 Task: Create Card Card0000000224 in Board Board0000000056 in Workspace WS0000000019 in Trello. Create Card Card0000000225 in Board Board0000000057 in Workspace WS0000000019 in Trello. Create Card Card0000000226 in Board Board0000000057 in Workspace WS0000000019 in Trello. Create Card Card0000000227 in Board Board0000000057 in Workspace WS0000000019 in Trello. Create Card Card0000000228 in Board Board0000000057 in Workspace WS0000000019 in Trello
Action: Mouse moved to (606, 30)
Screenshot: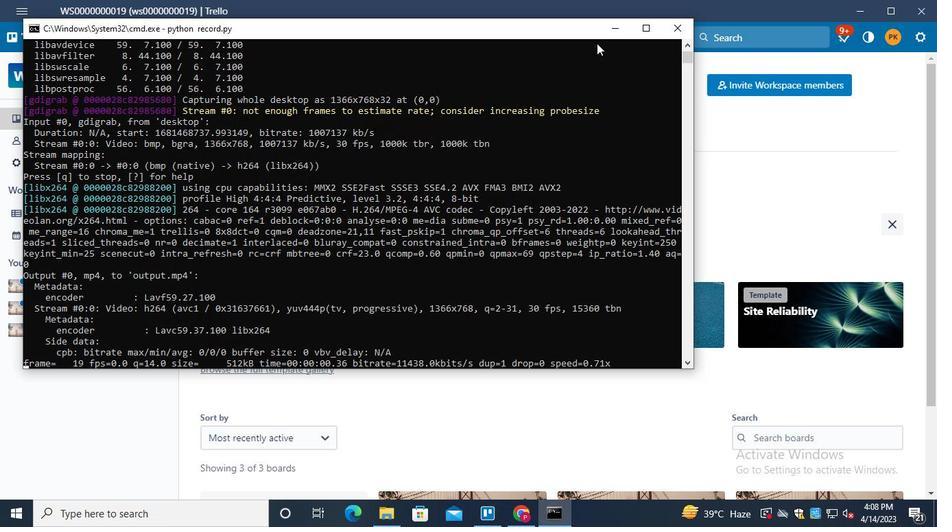 
Action: Mouse pressed left at (606, 30)
Screenshot: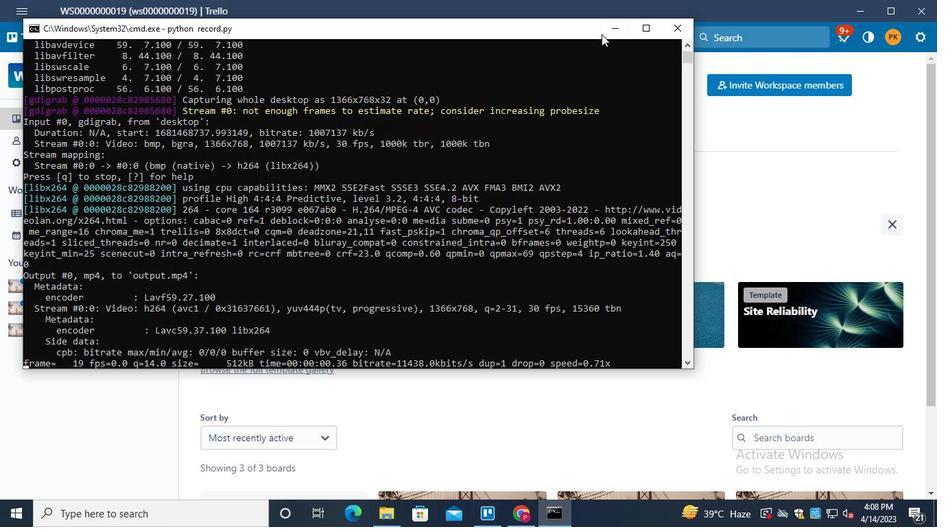 
Action: Mouse moved to (73, 315)
Screenshot: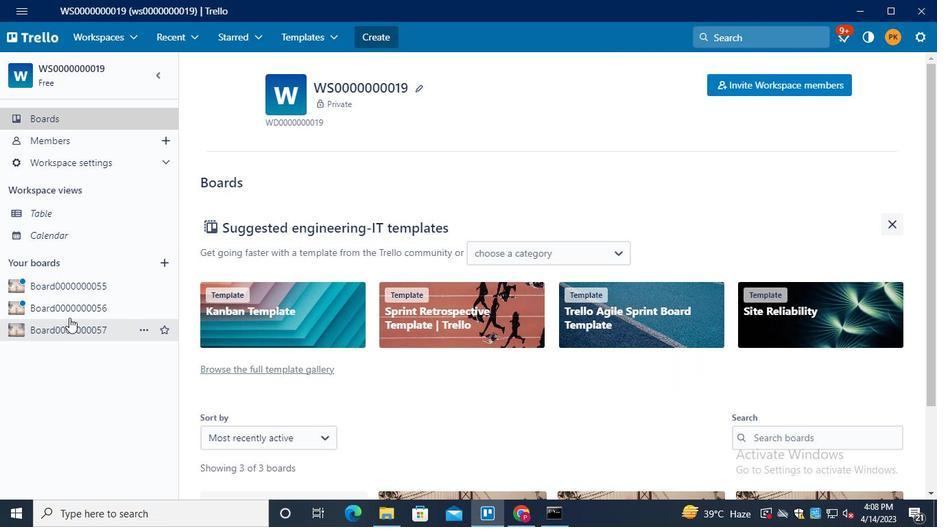 
Action: Mouse pressed left at (73, 315)
Screenshot: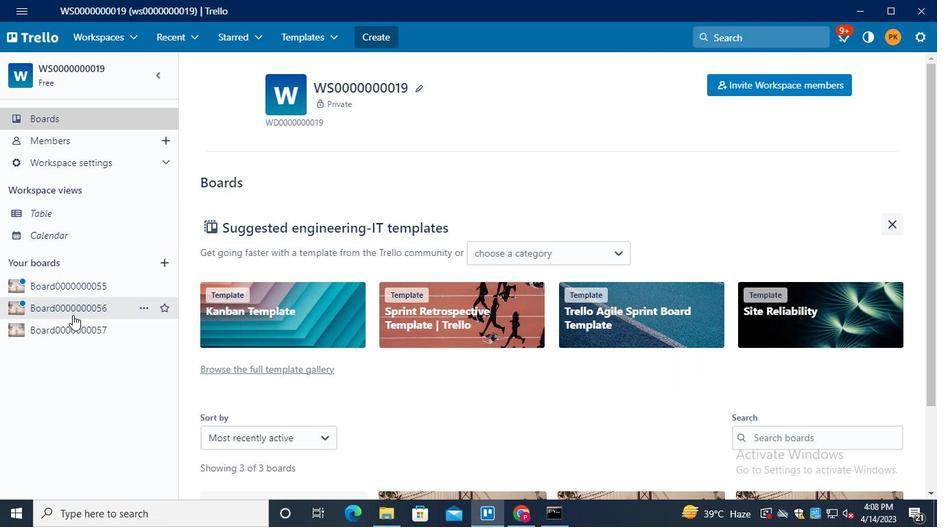 
Action: Mouse moved to (277, 201)
Screenshot: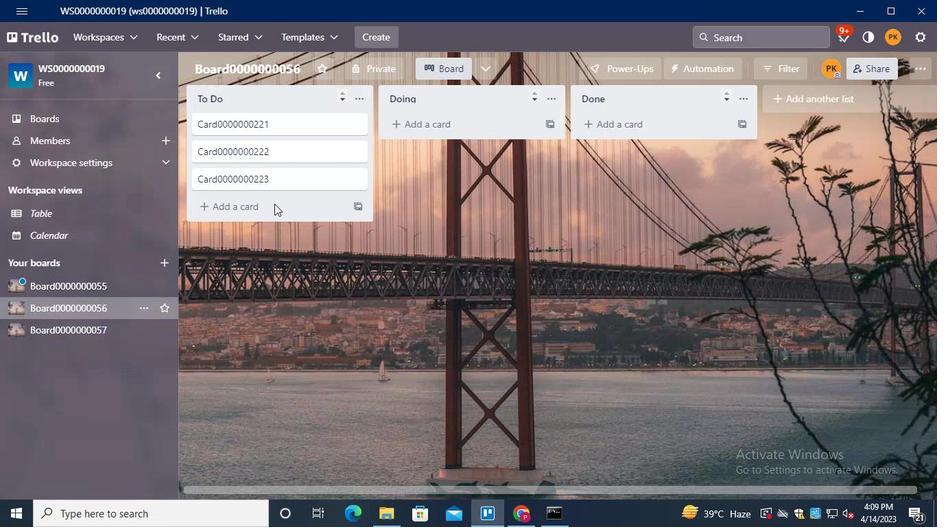 
Action: Mouse pressed left at (277, 201)
Screenshot: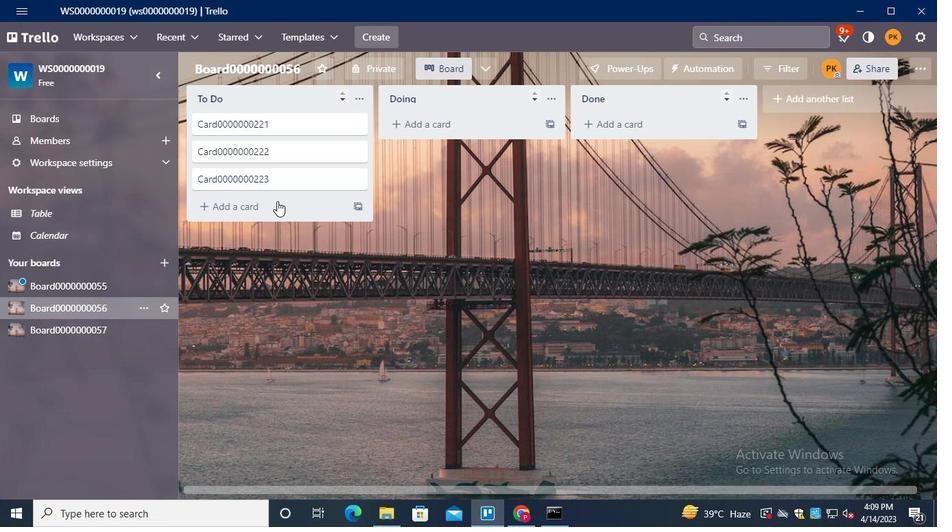 
Action: Keyboard Key.shift
Screenshot: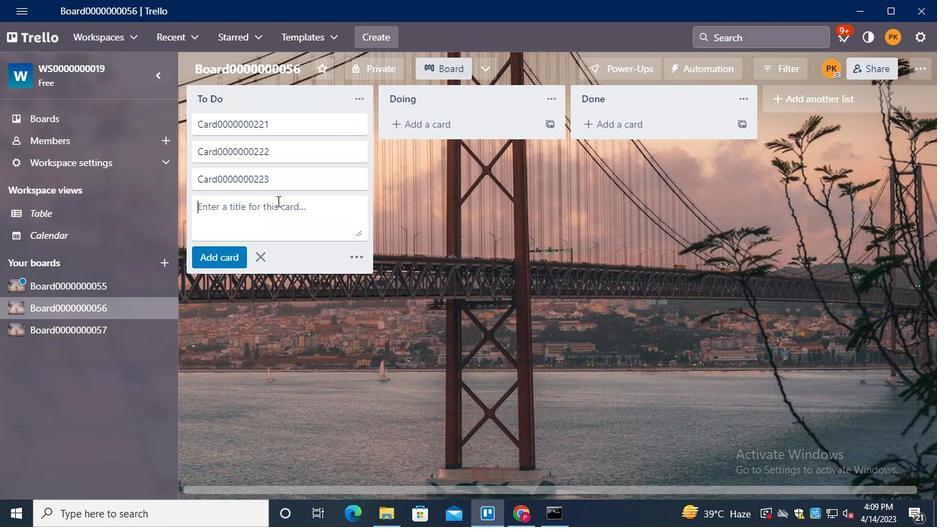 
Action: Keyboard C
Screenshot: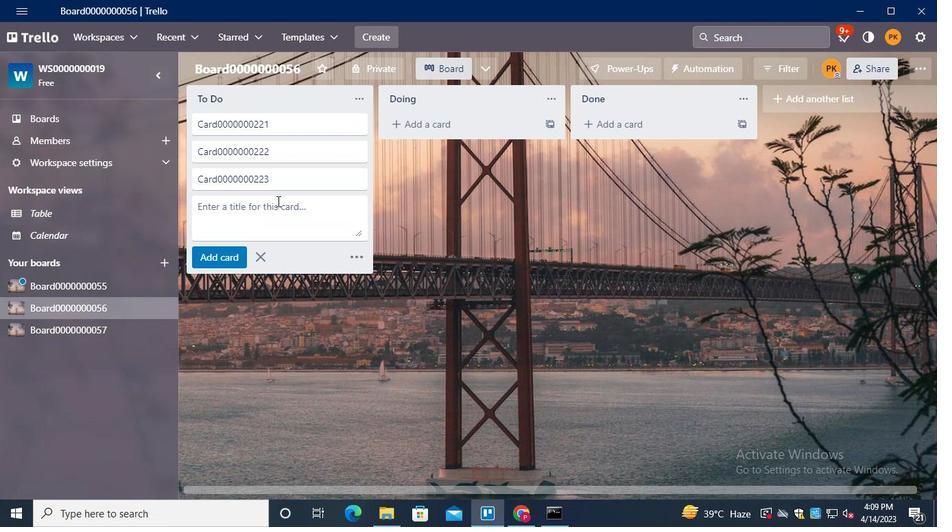 
Action: Keyboard a
Screenshot: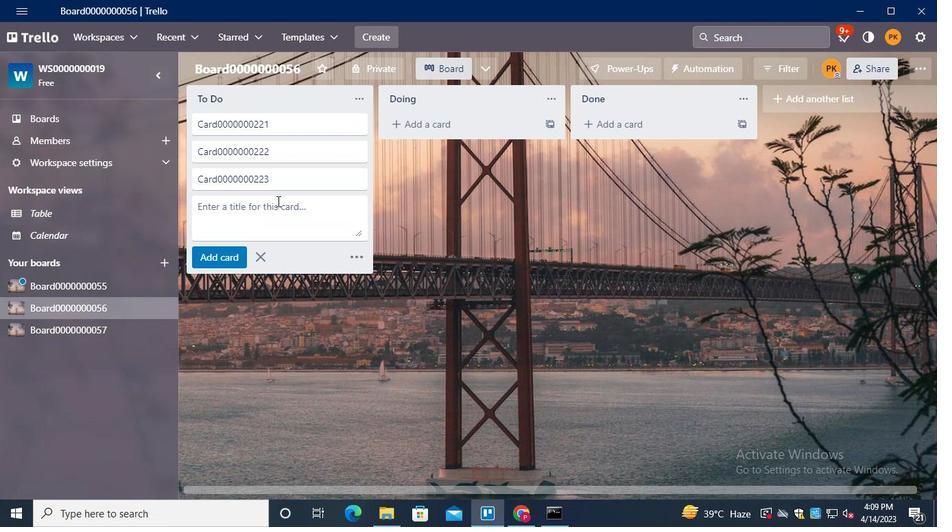 
Action: Keyboard r
Screenshot: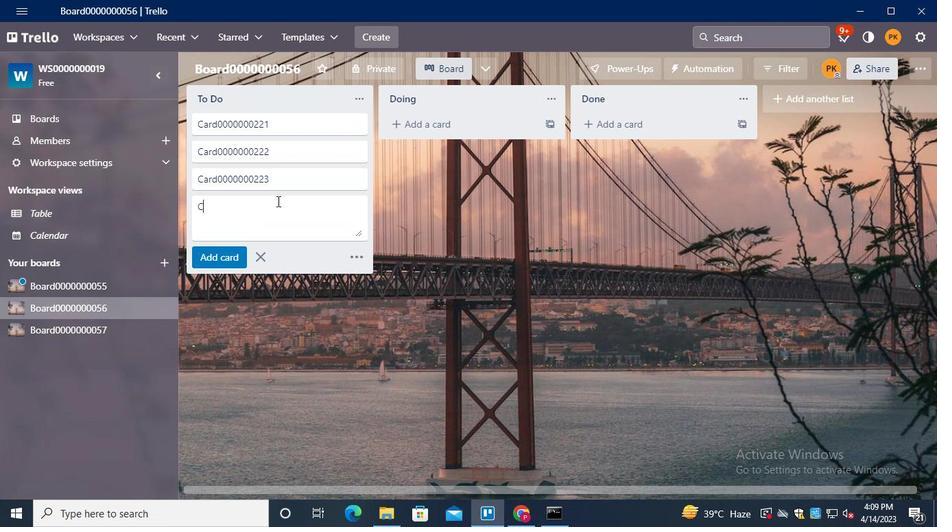 
Action: Keyboard d
Screenshot: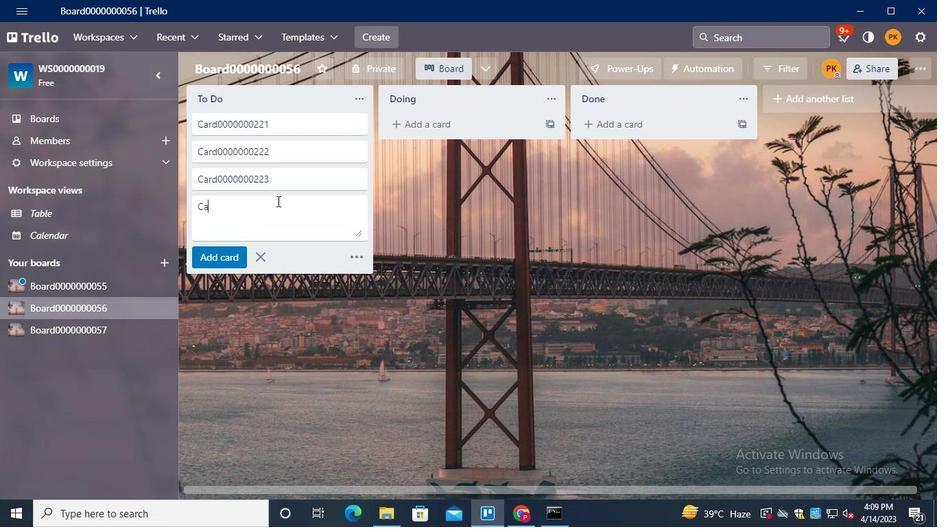 
Action: Keyboard <96>
Screenshot: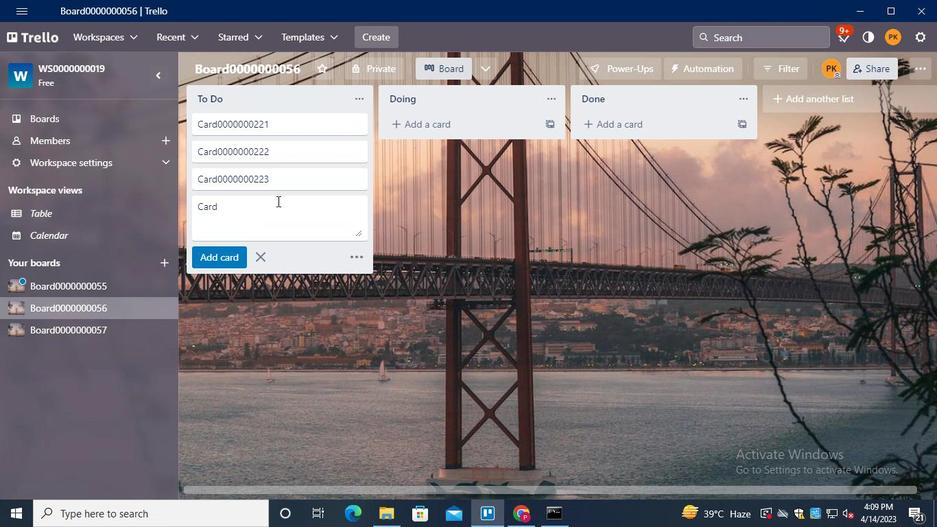 
Action: Keyboard <96>
Screenshot: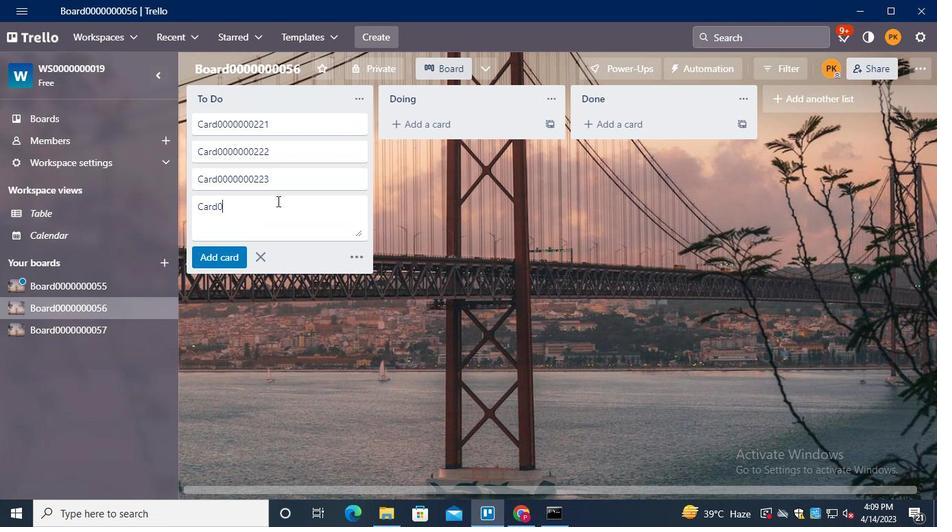 
Action: Keyboard <96>
Screenshot: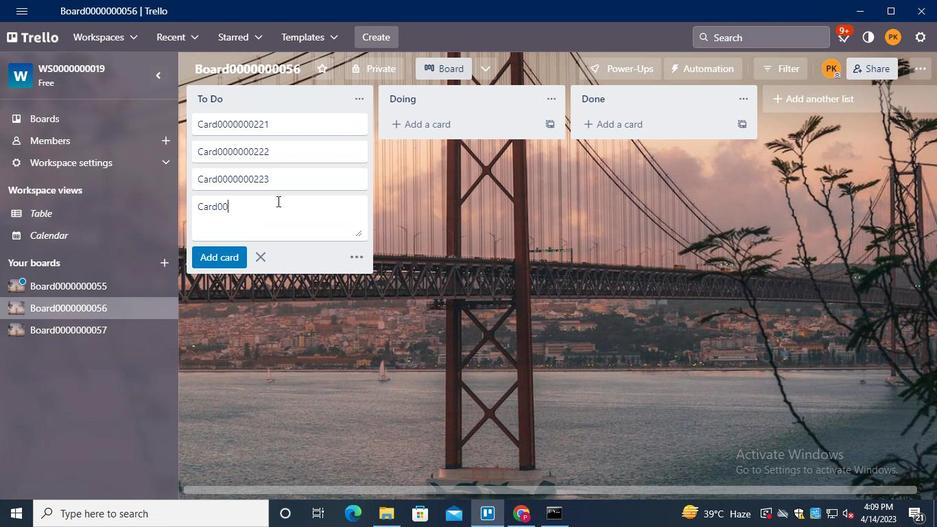 
Action: Keyboard <96>
Screenshot: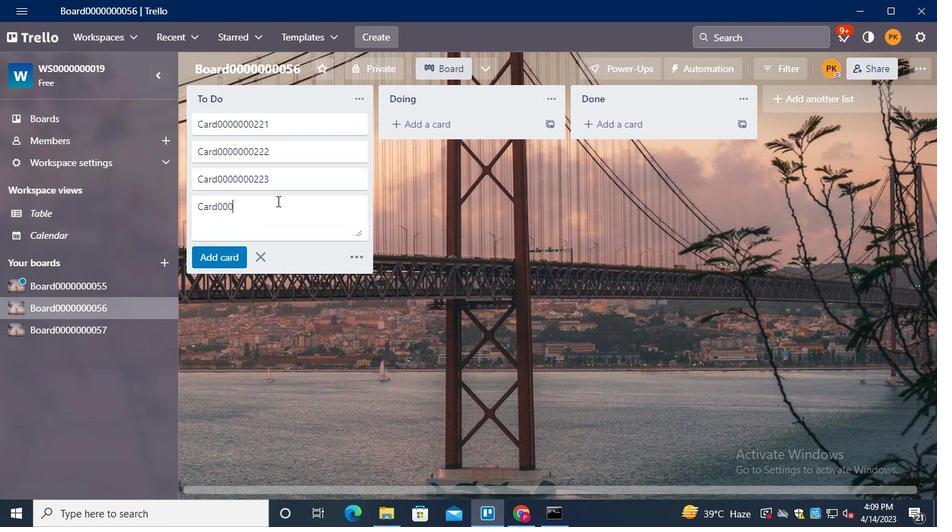 
Action: Keyboard <96>
Screenshot: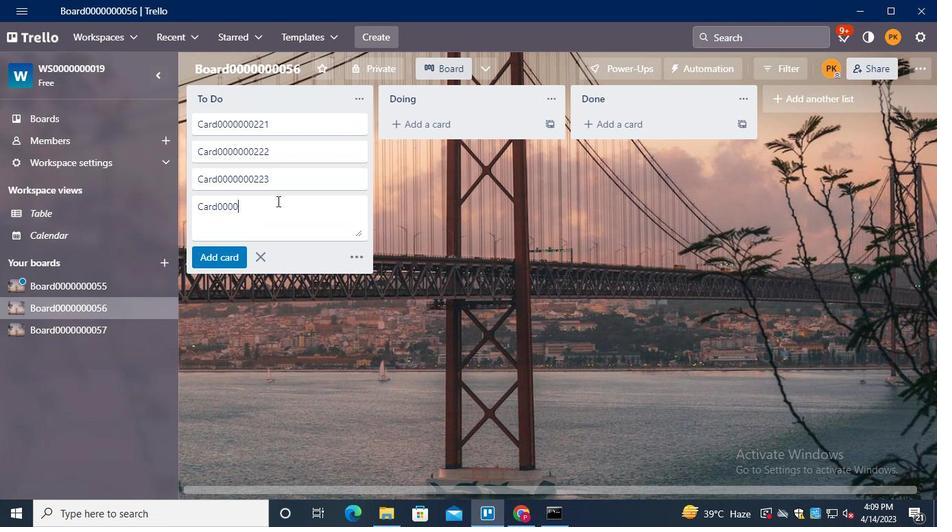 
Action: Keyboard <96>
Screenshot: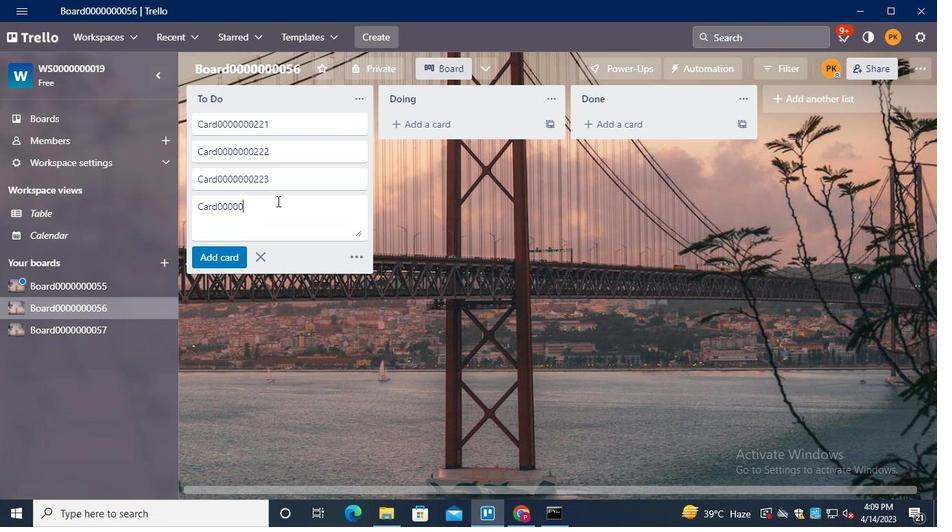 
Action: Keyboard <96>
Screenshot: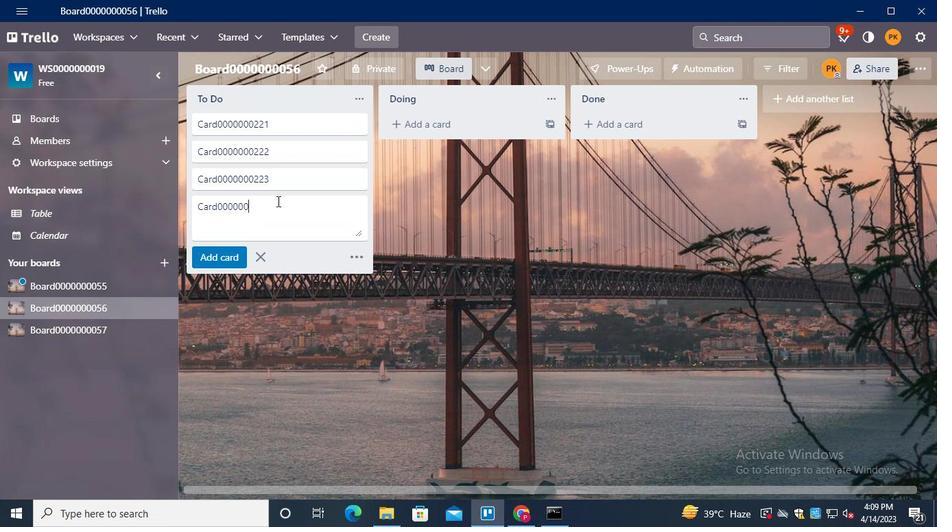 
Action: Keyboard <98>
Screenshot: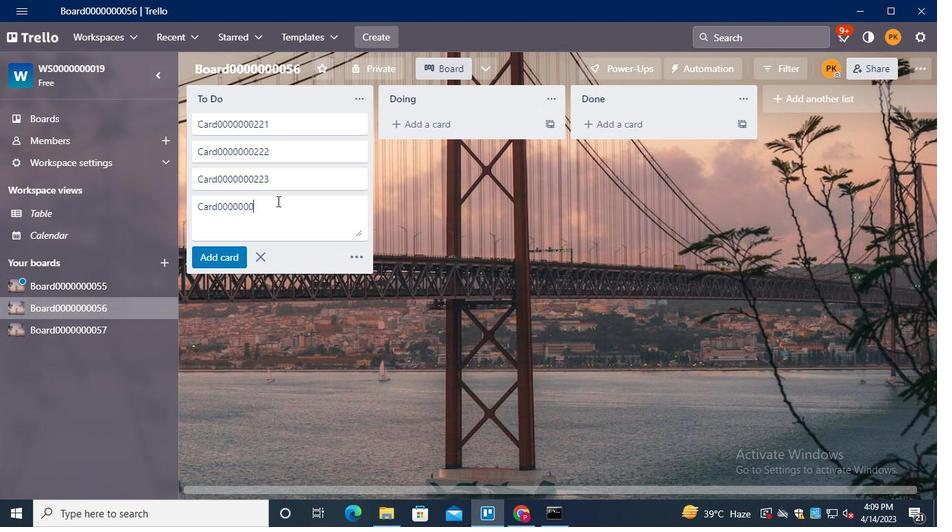 
Action: Keyboard <98>
Screenshot: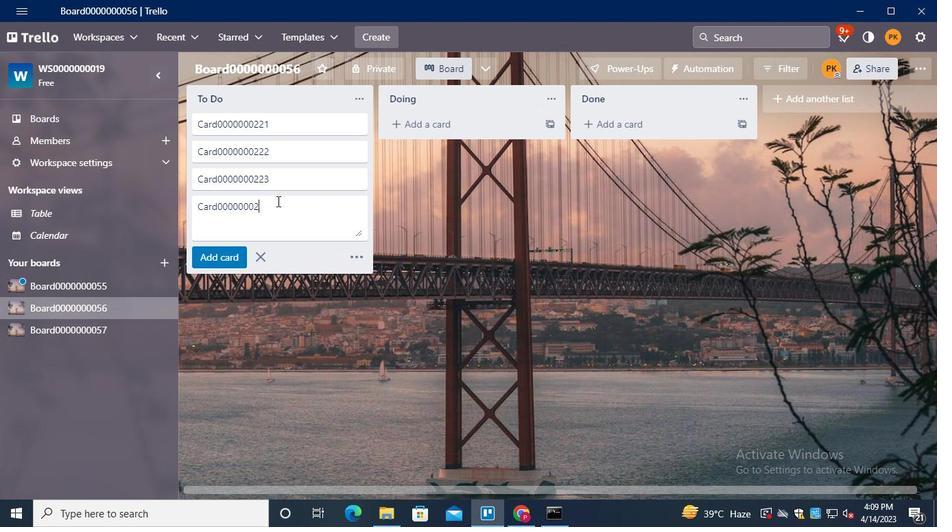 
Action: Keyboard <100>
Screenshot: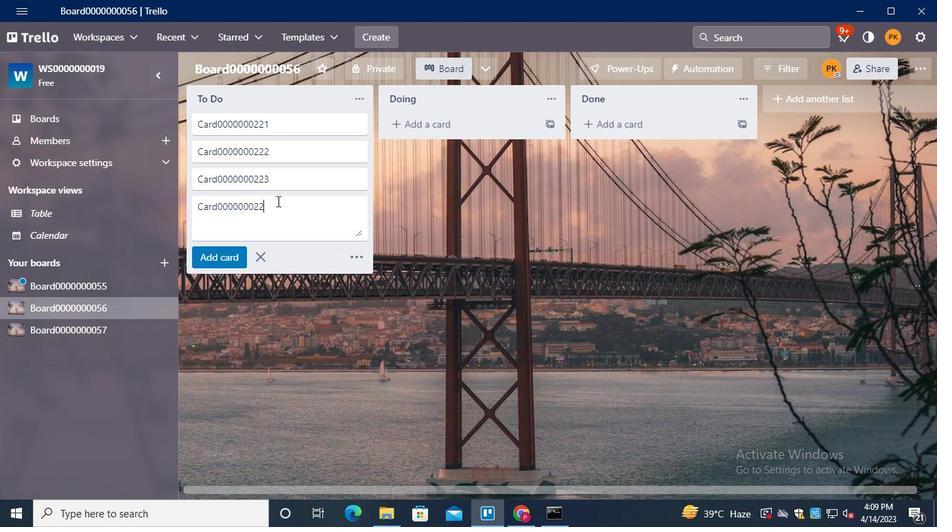 
Action: Mouse moved to (207, 249)
Screenshot: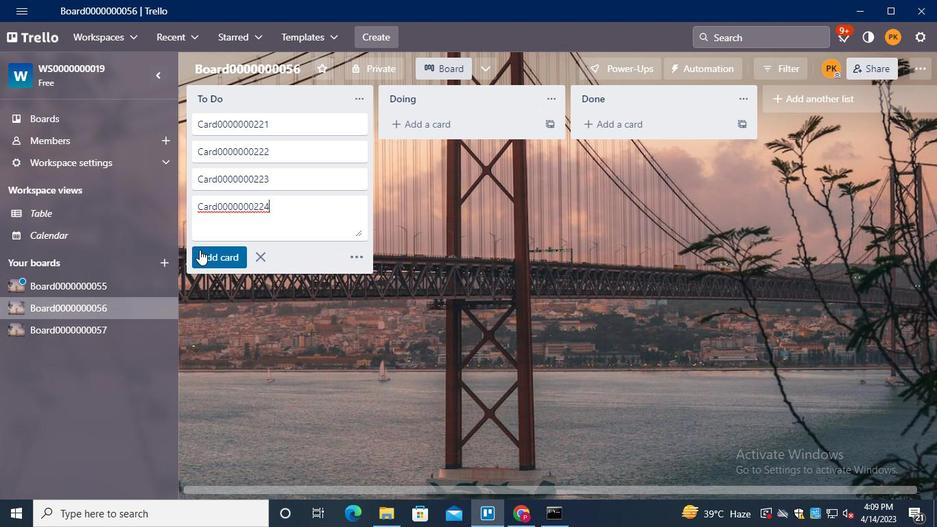 
Action: Keyboard Key.enter
Screenshot: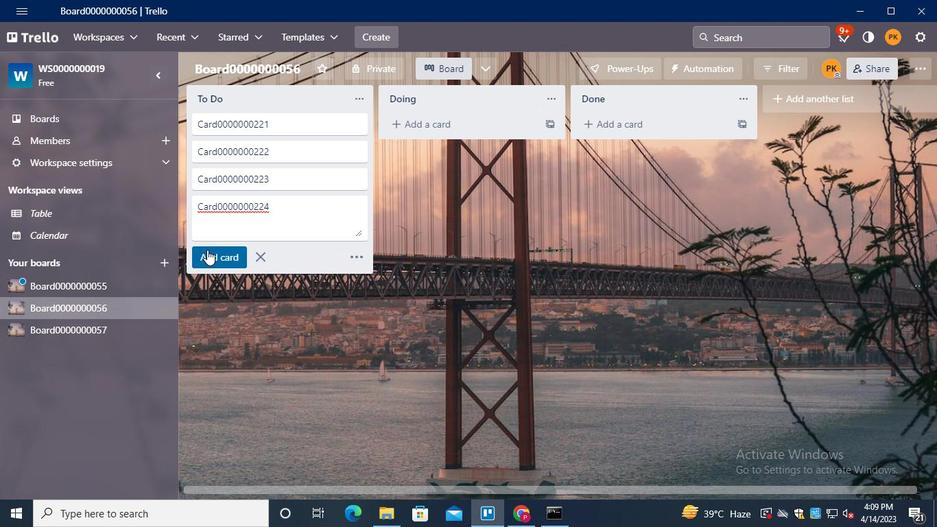
Action: Mouse moved to (262, 282)
Screenshot: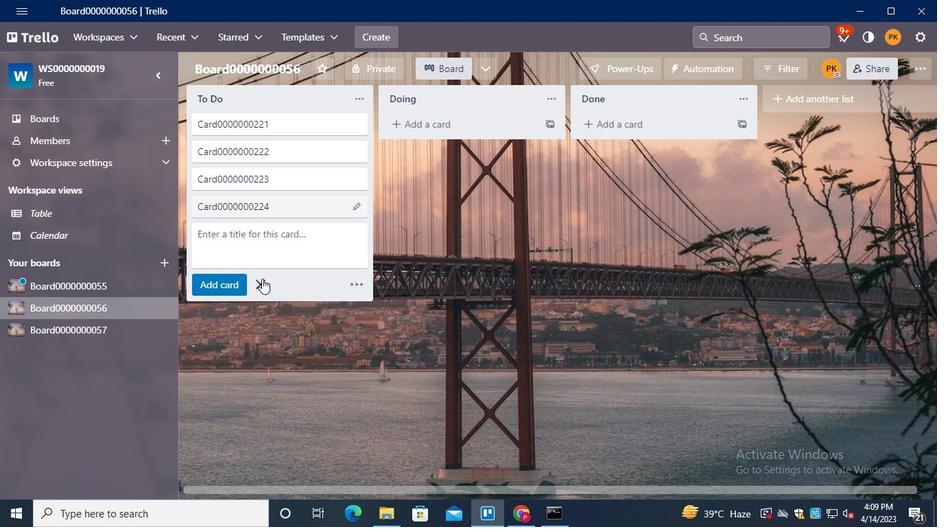 
Action: Mouse pressed left at (262, 282)
Screenshot: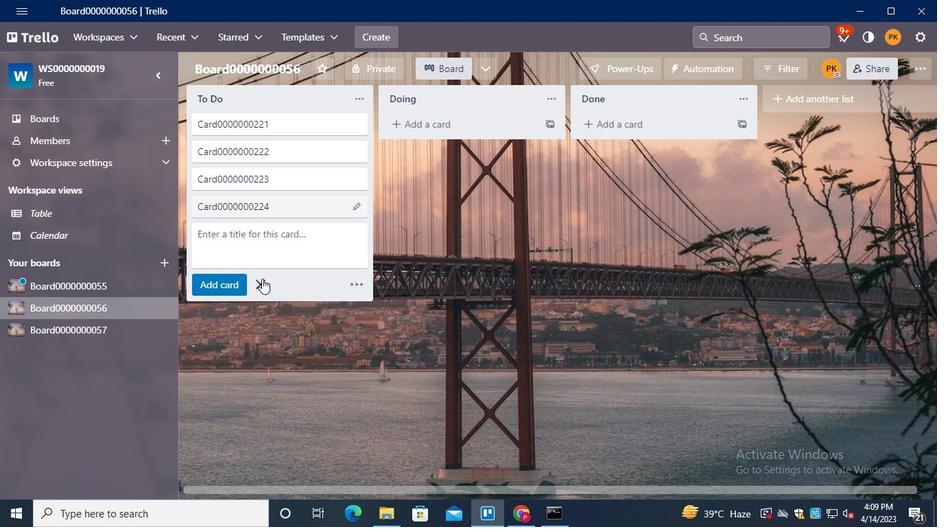 
Action: Mouse moved to (105, 331)
Screenshot: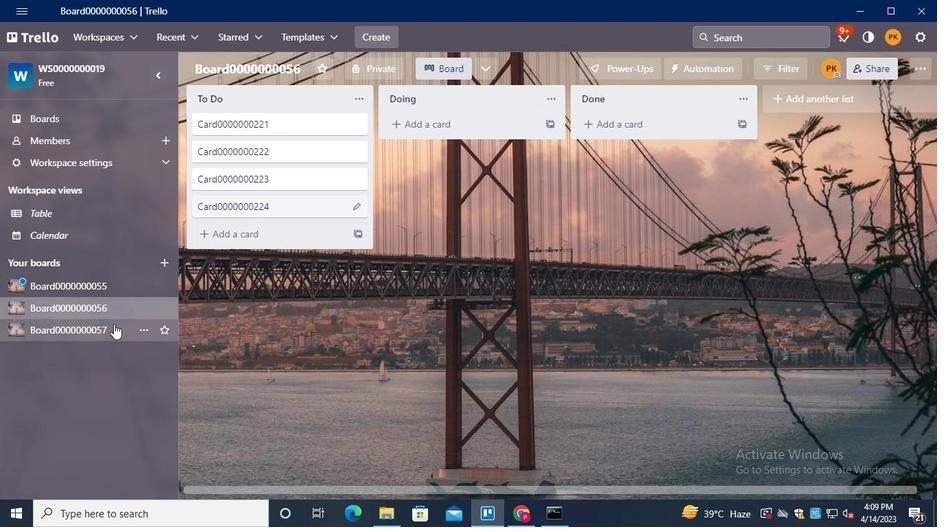 
Action: Mouse pressed left at (105, 331)
Screenshot: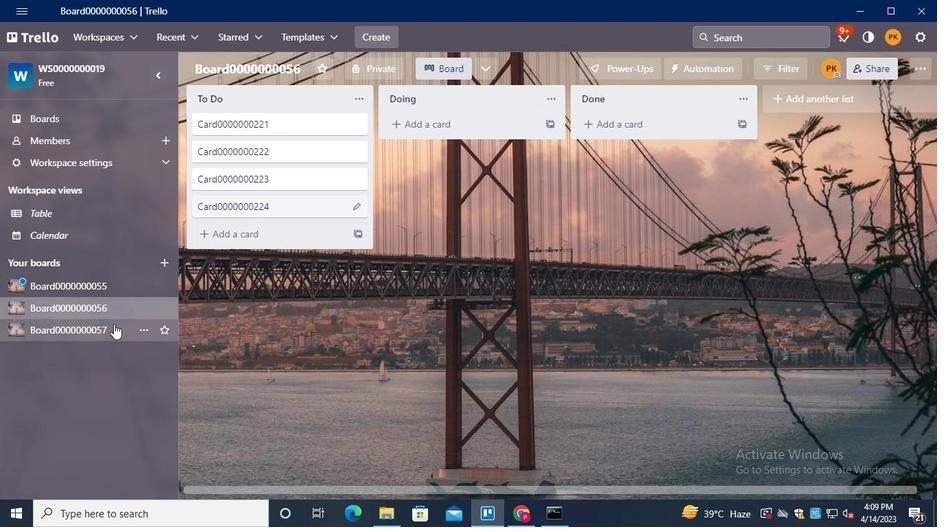 
Action: Mouse moved to (250, 164)
Screenshot: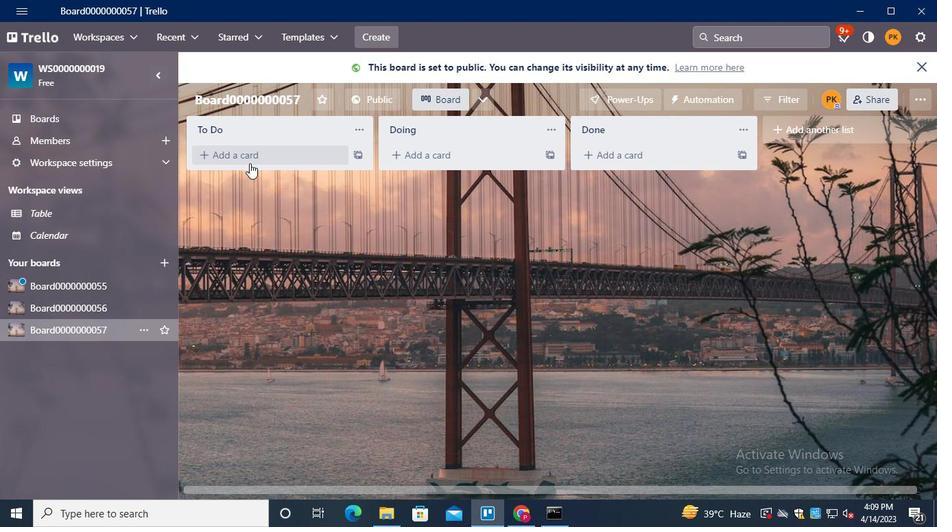 
Action: Mouse pressed left at (250, 164)
Screenshot: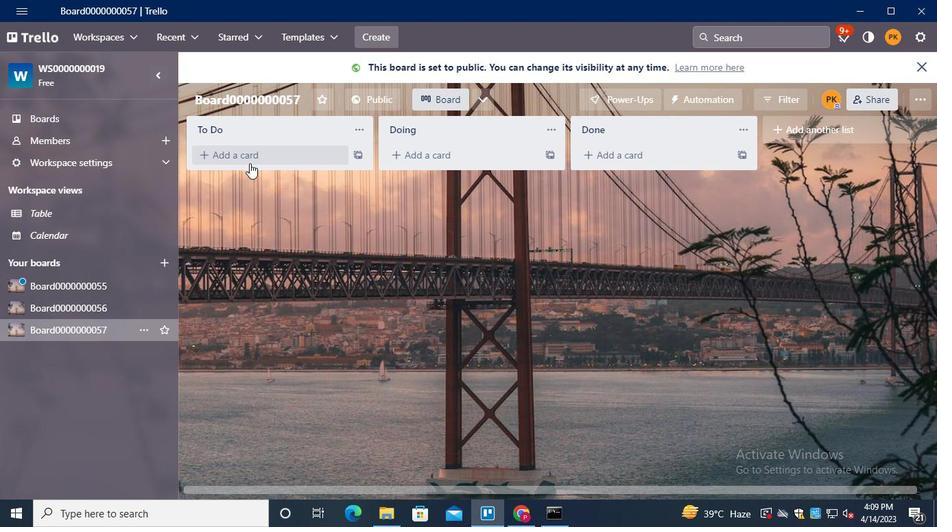 
Action: Mouse moved to (248, 166)
Screenshot: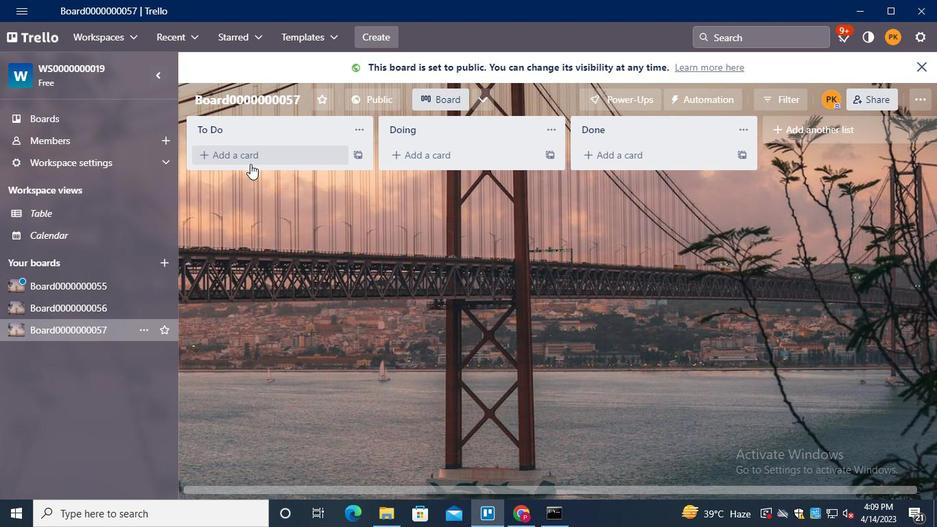 
Action: Keyboard Key.shift
Screenshot: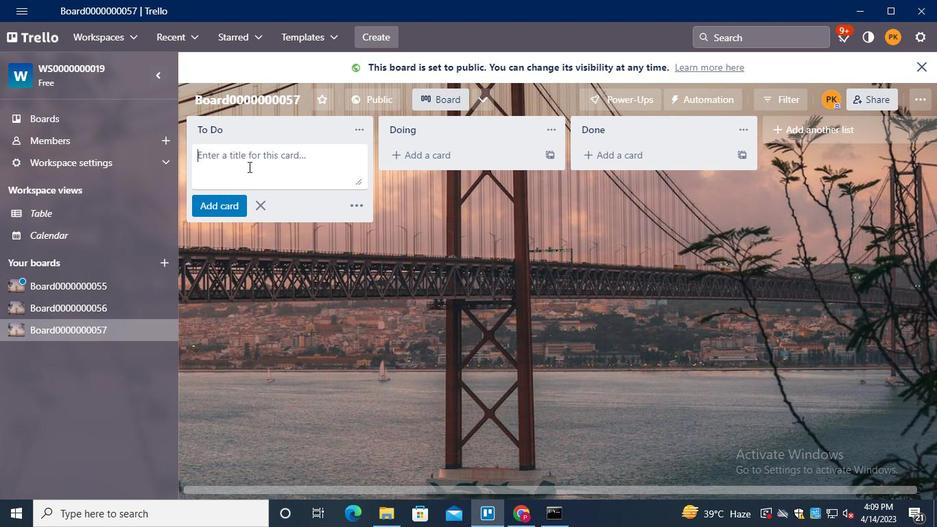 
Action: Keyboard C
Screenshot: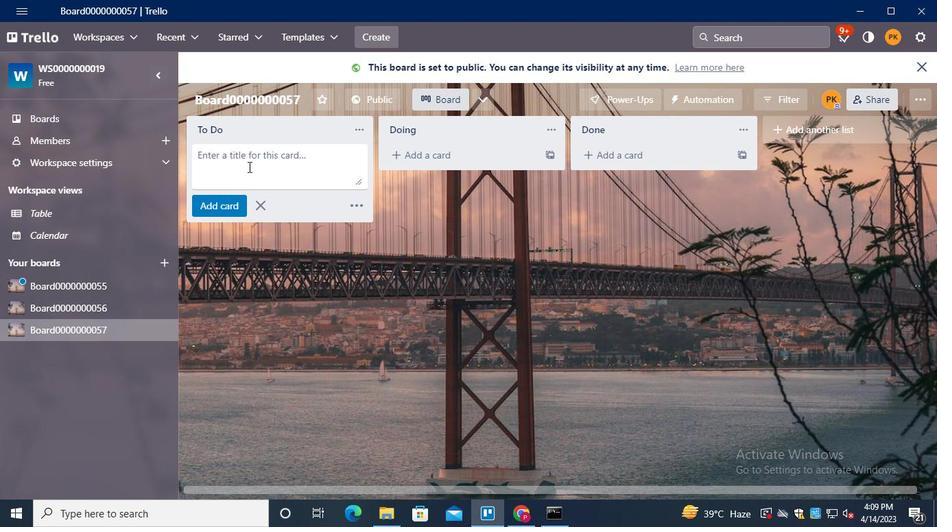 
Action: Keyboard a
Screenshot: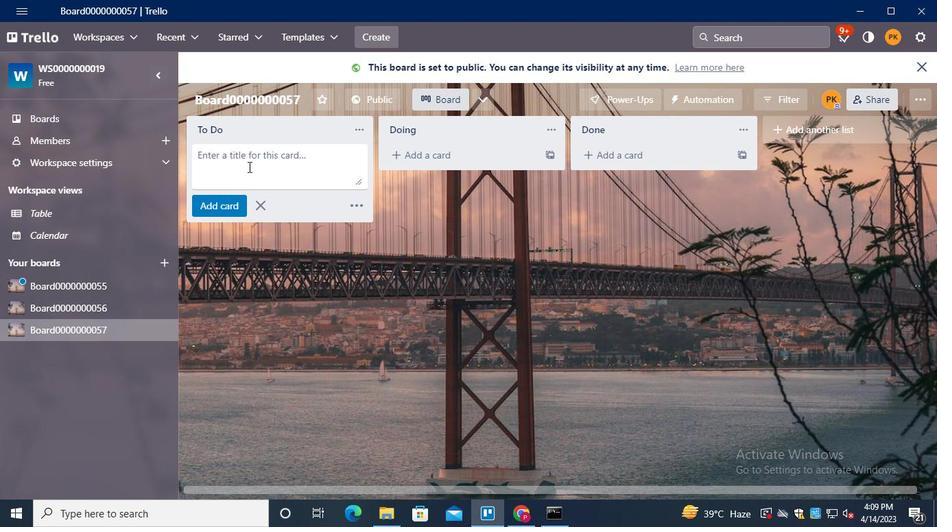 
Action: Keyboard r
Screenshot: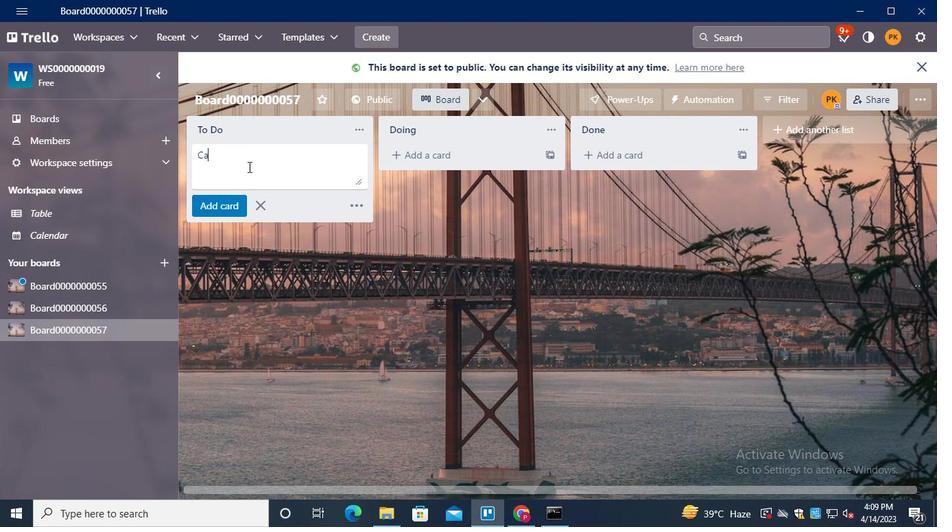 
Action: Keyboard d
Screenshot: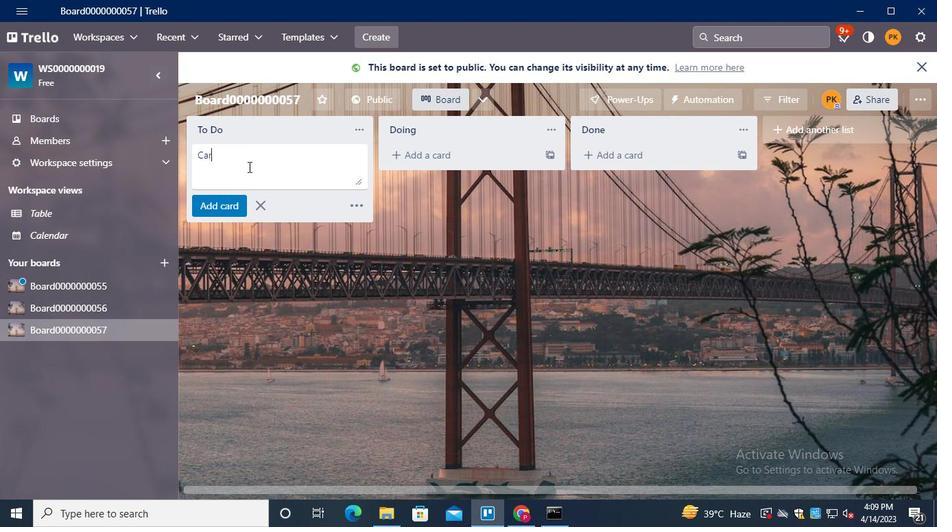 
Action: Keyboard <96>
Screenshot: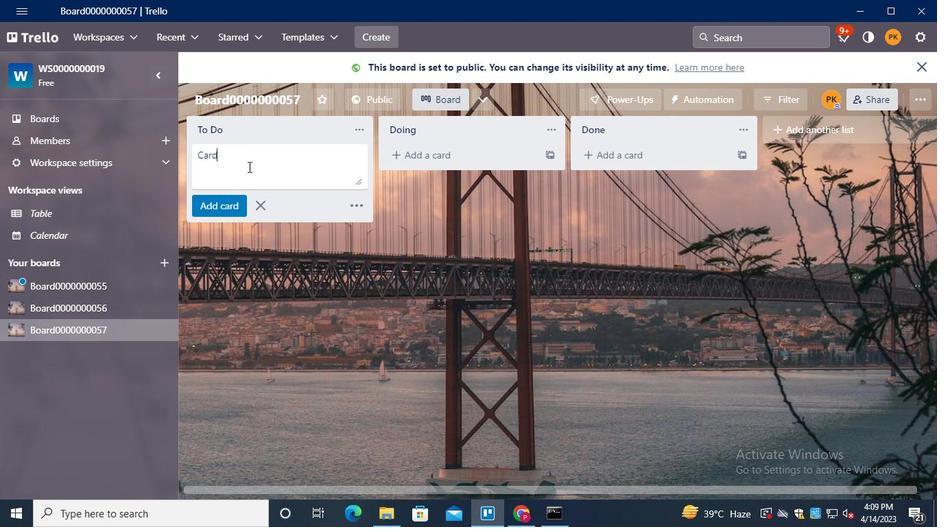 
Action: Keyboard <96>
Screenshot: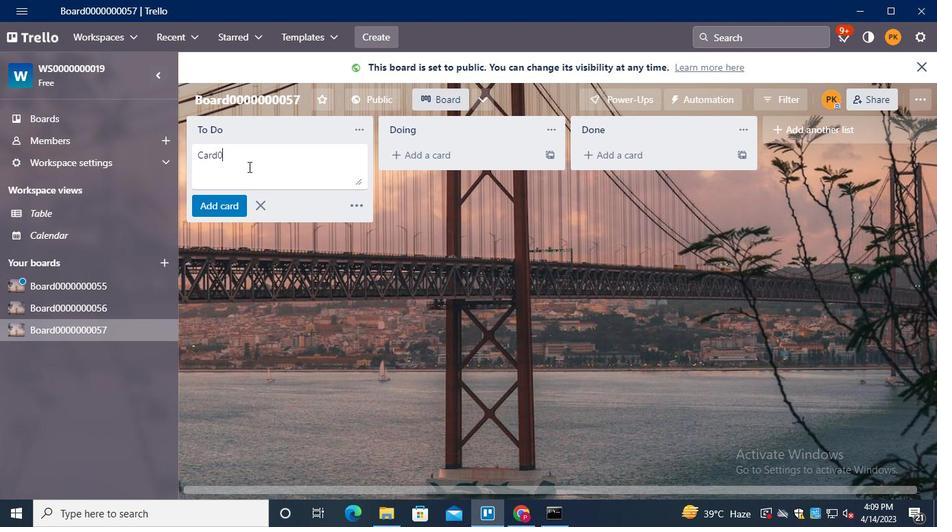 
Action: Keyboard <96>
Screenshot: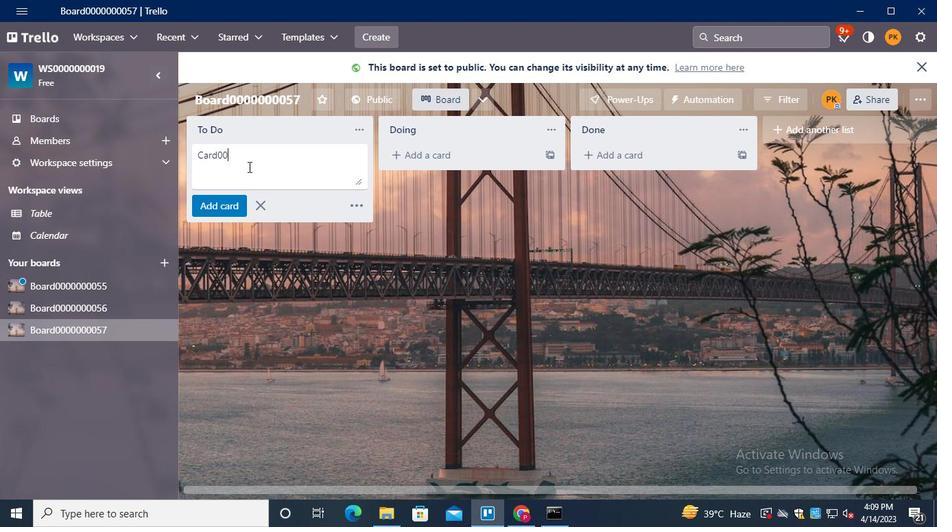
Action: Keyboard <96>
Screenshot: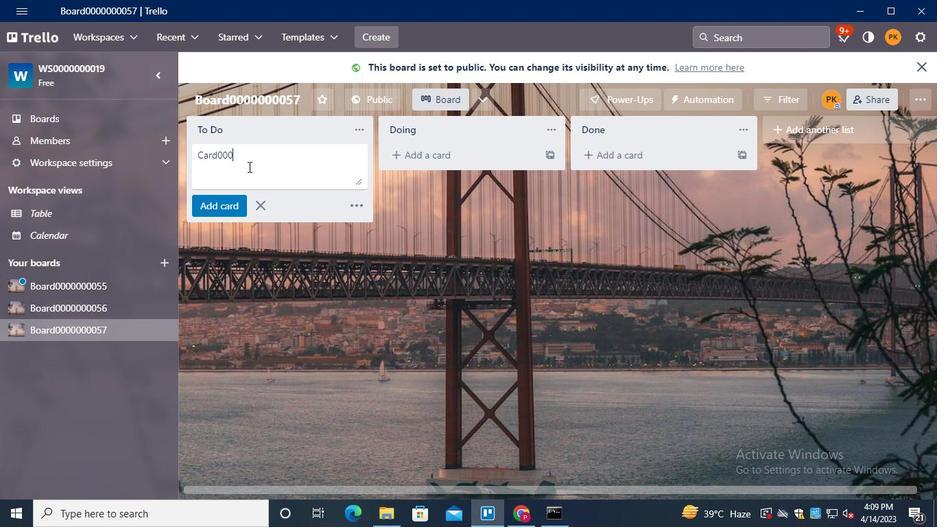 
Action: Keyboard <96>
Screenshot: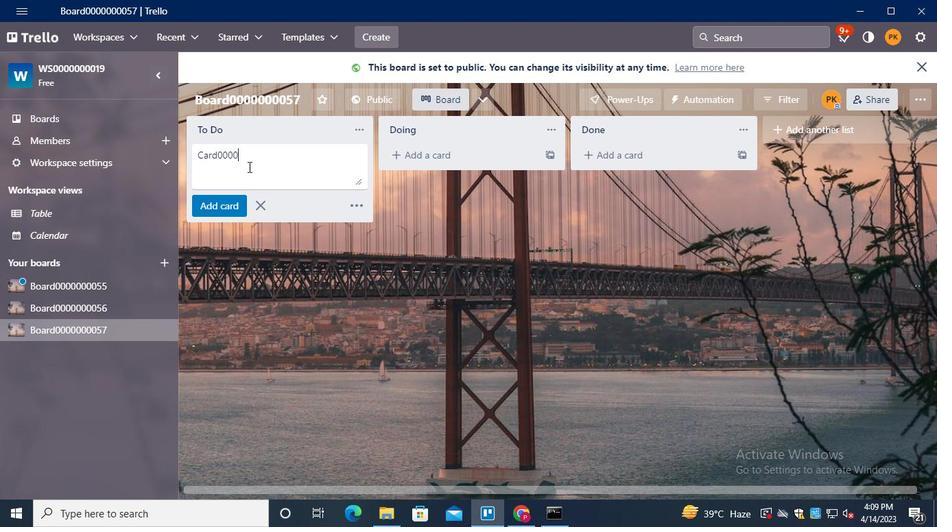 
Action: Keyboard <96>
Screenshot: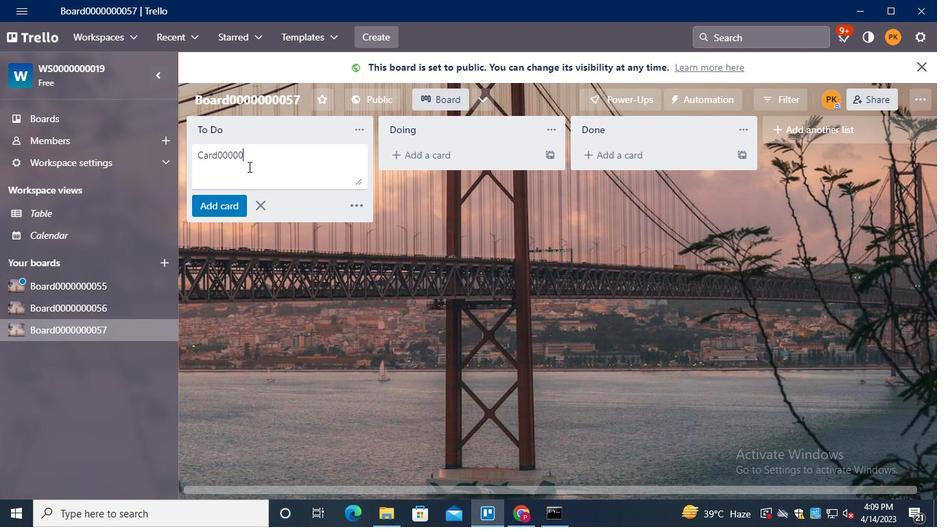 
Action: Keyboard <96>
Screenshot: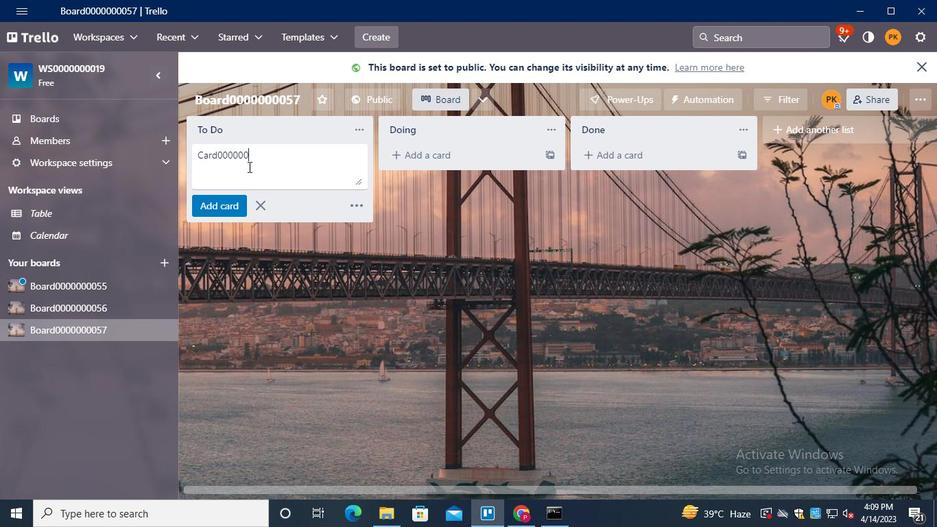 
Action: Keyboard <98>
Screenshot: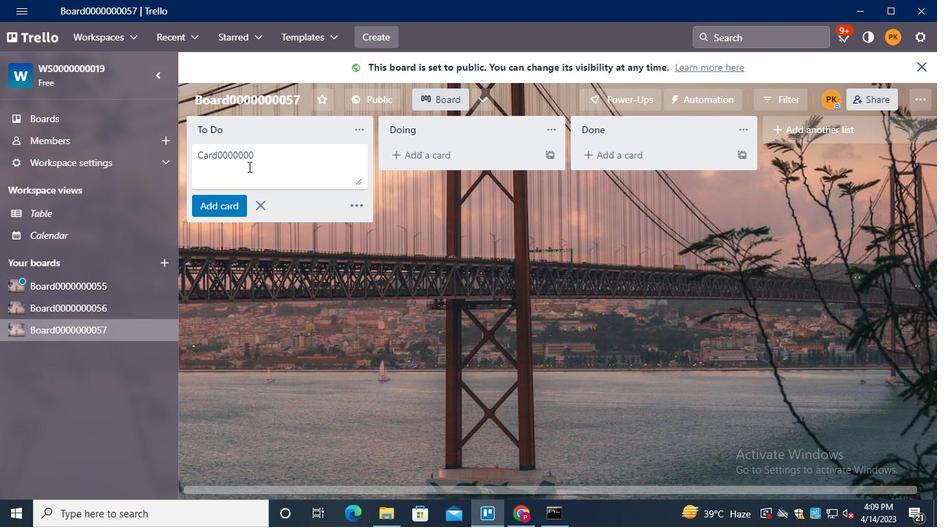 
Action: Keyboard <98>
Screenshot: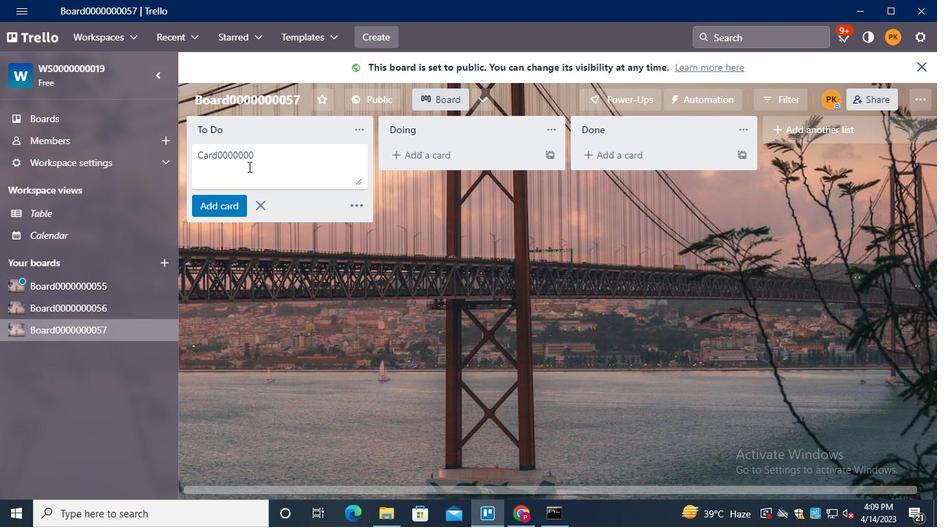 
Action: Keyboard <101>
Screenshot: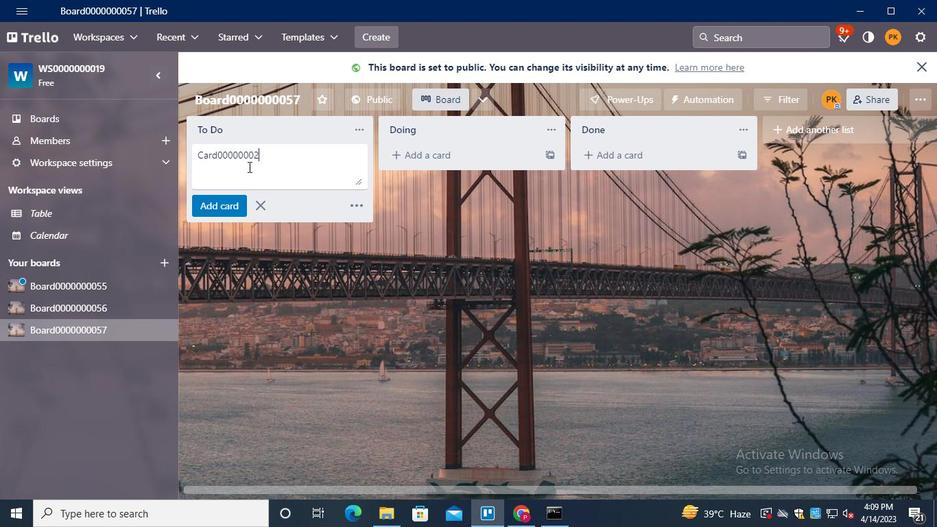 
Action: Keyboard Key.enter
Screenshot: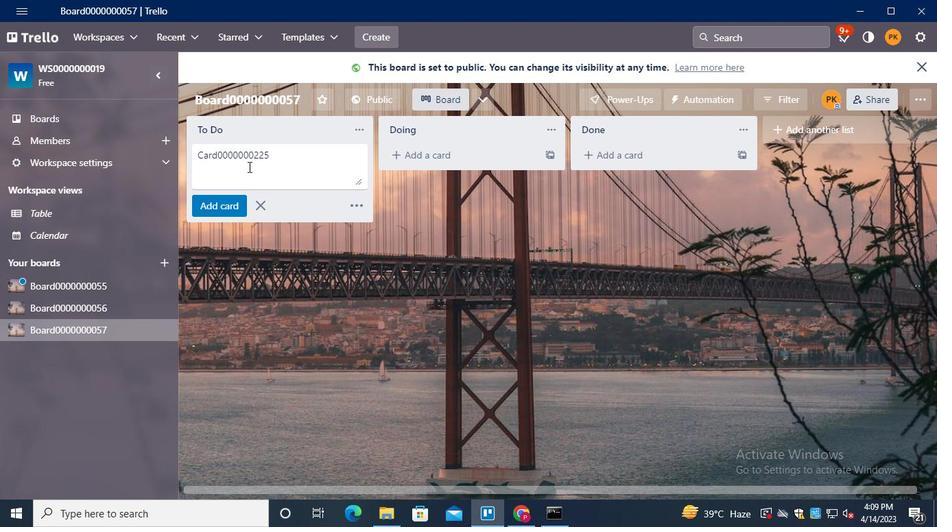 
Action: Keyboard Key.shift
Screenshot: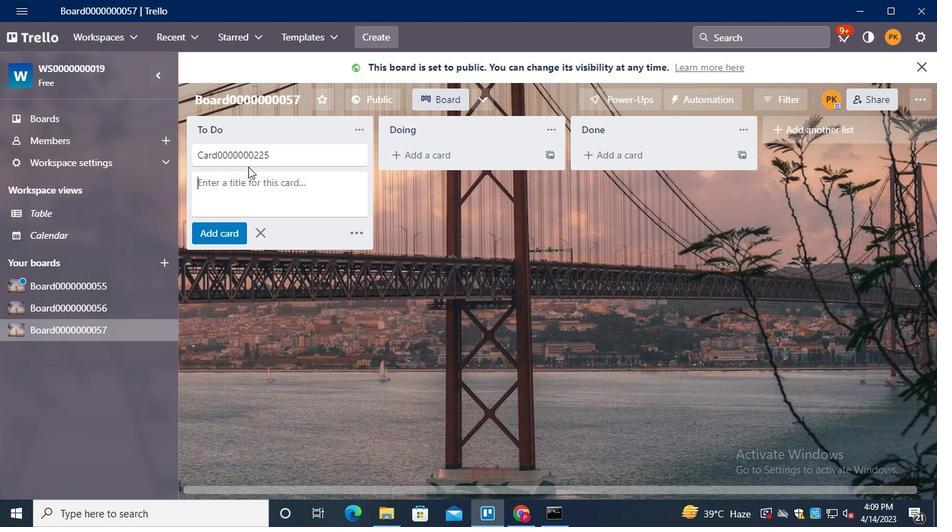 
Action: Keyboard C
Screenshot: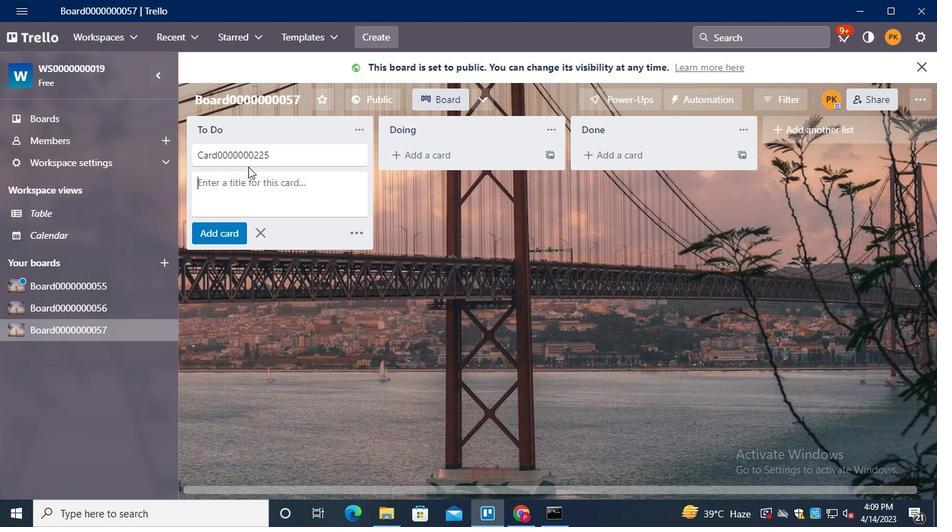 
Action: Keyboard a
Screenshot: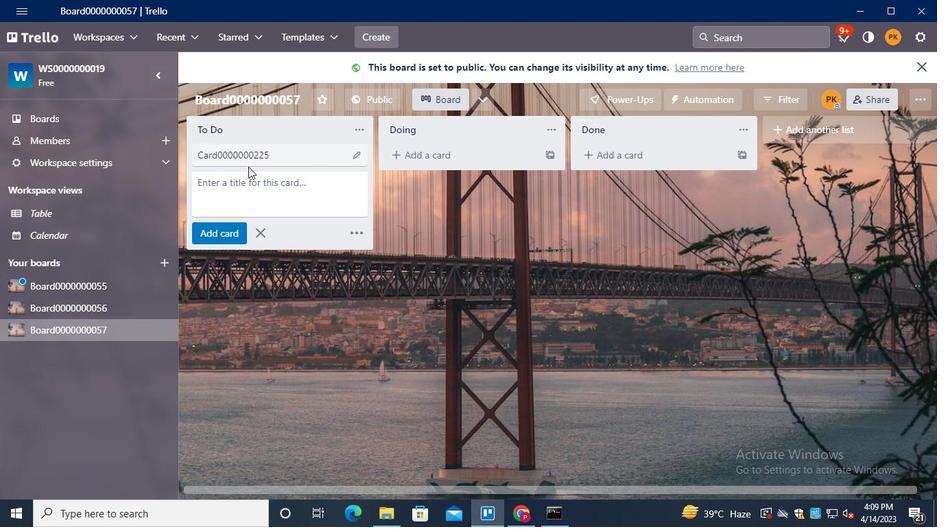 
Action: Keyboard r
Screenshot: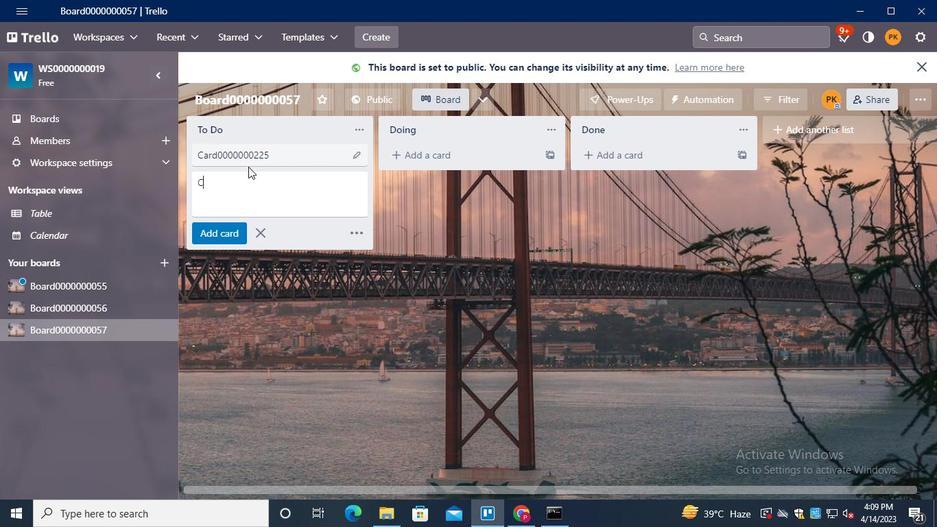 
Action: Keyboard d
Screenshot: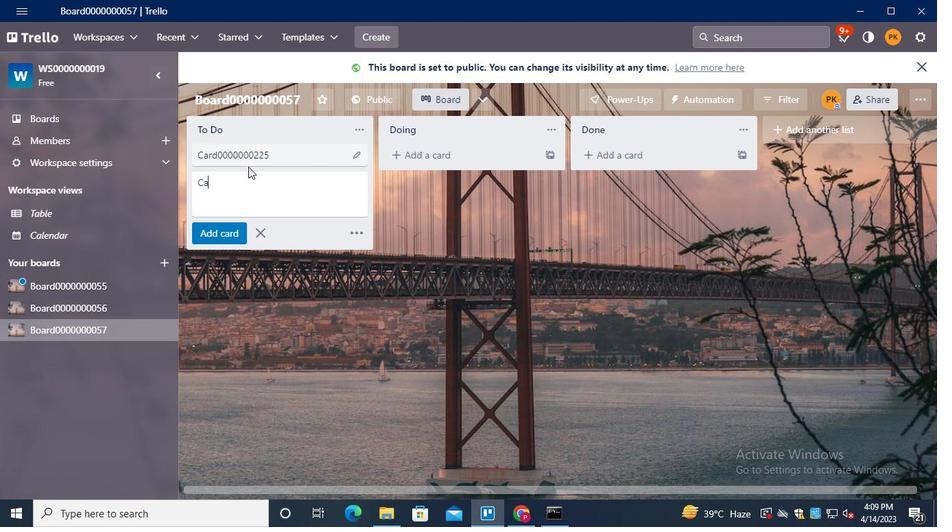 
Action: Keyboard <96>
Screenshot: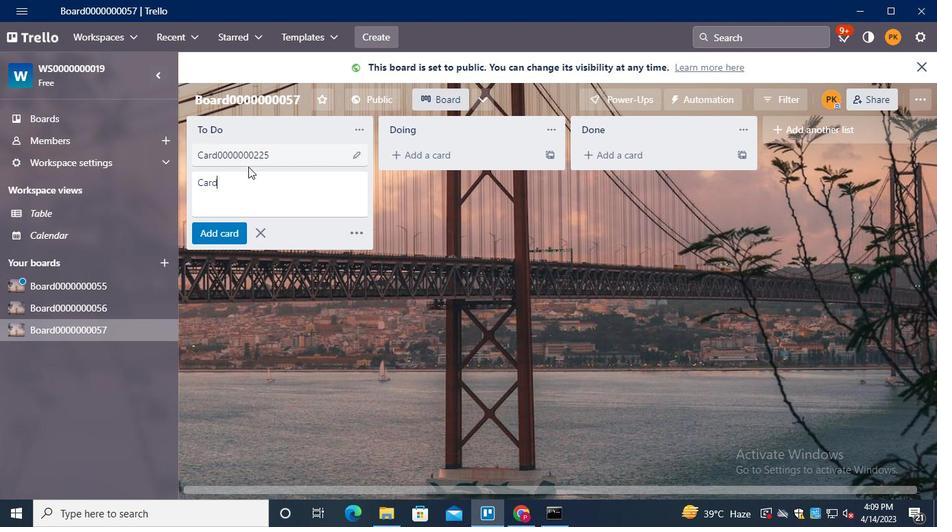 
Action: Keyboard <96>
Screenshot: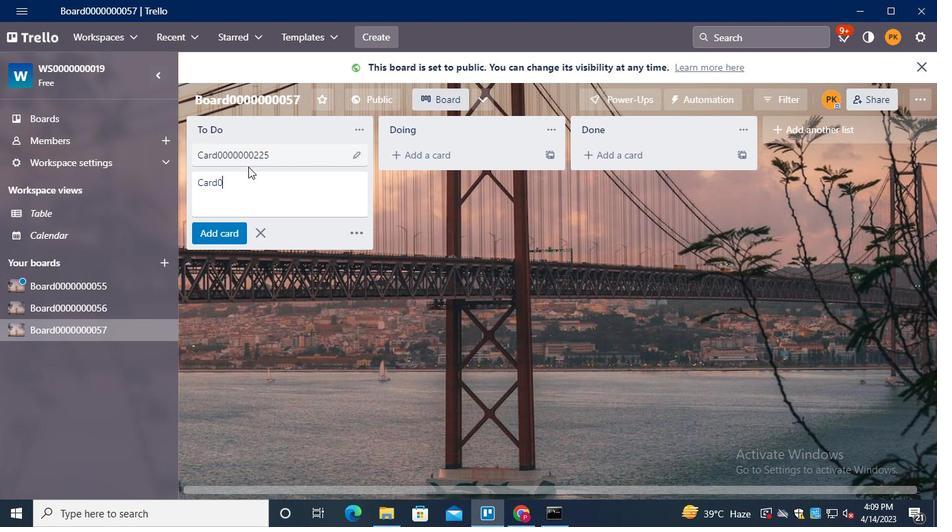 
Action: Keyboard <96>
Screenshot: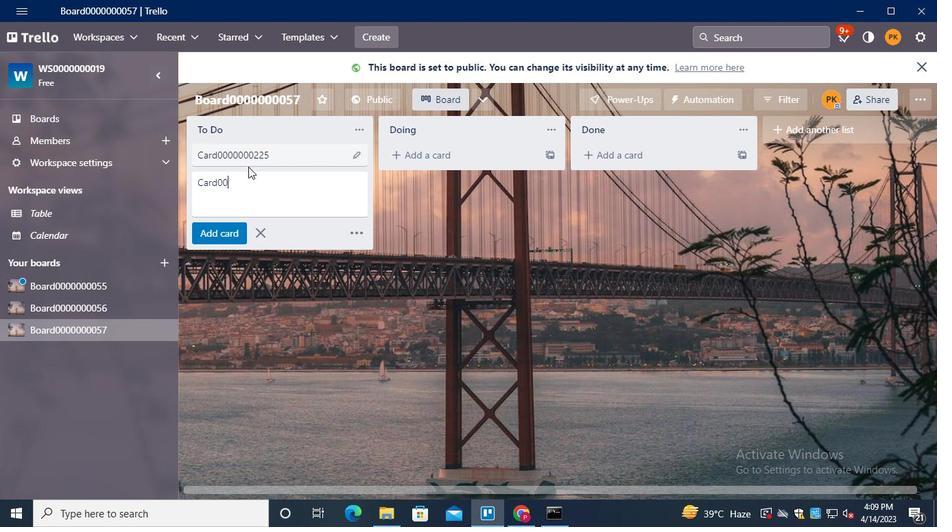 
Action: Keyboard <96>
Screenshot: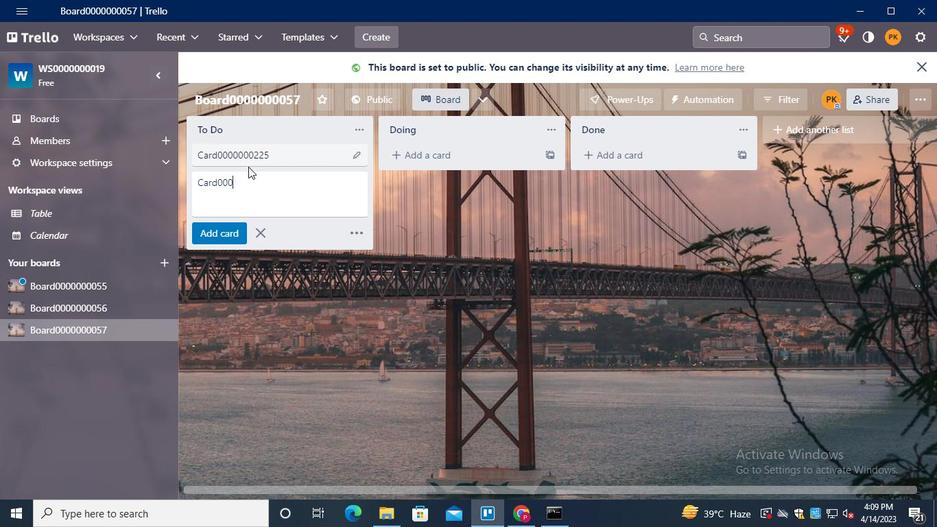 
Action: Keyboard <96>
Screenshot: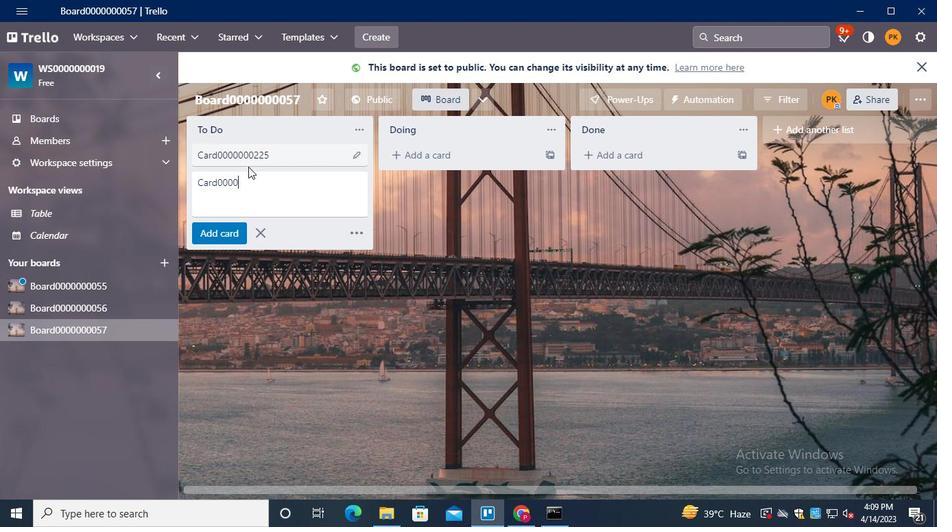 
Action: Keyboard <96>
Screenshot: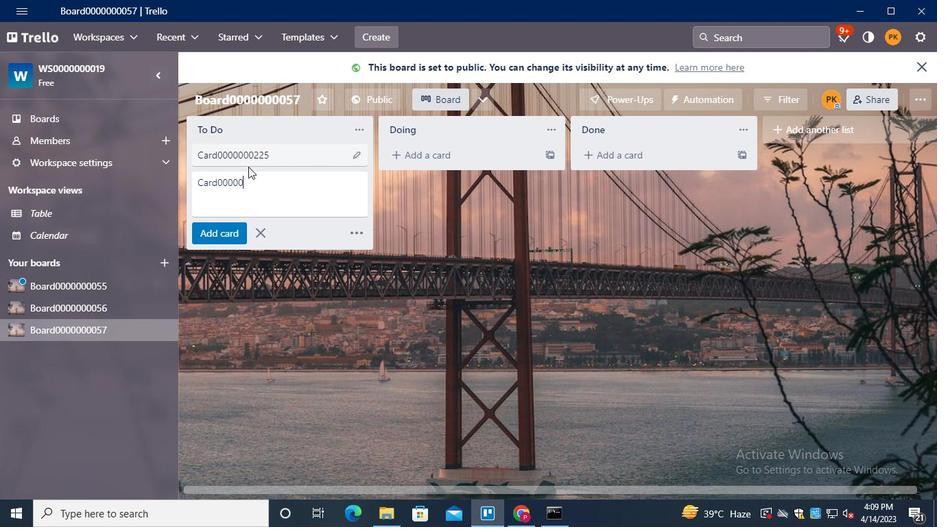 
Action: Keyboard <96>
Screenshot: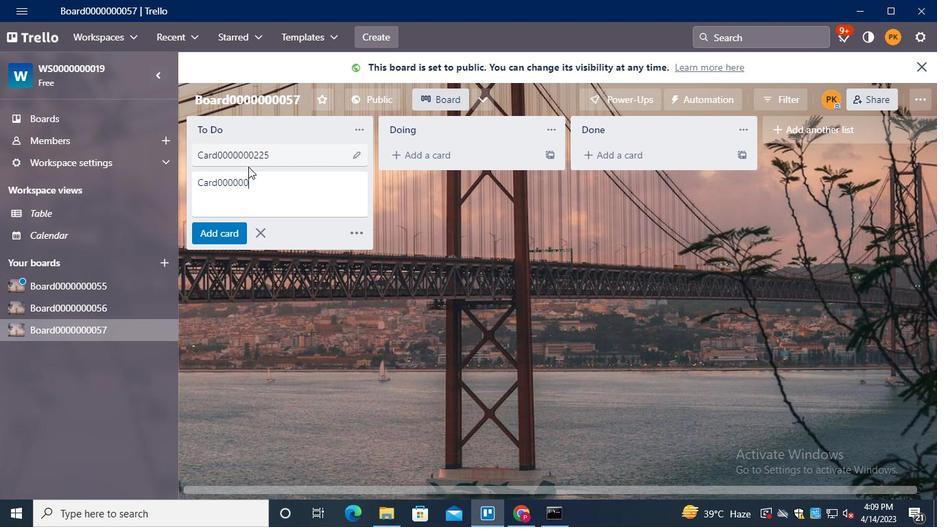 
Action: Keyboard <98>
Screenshot: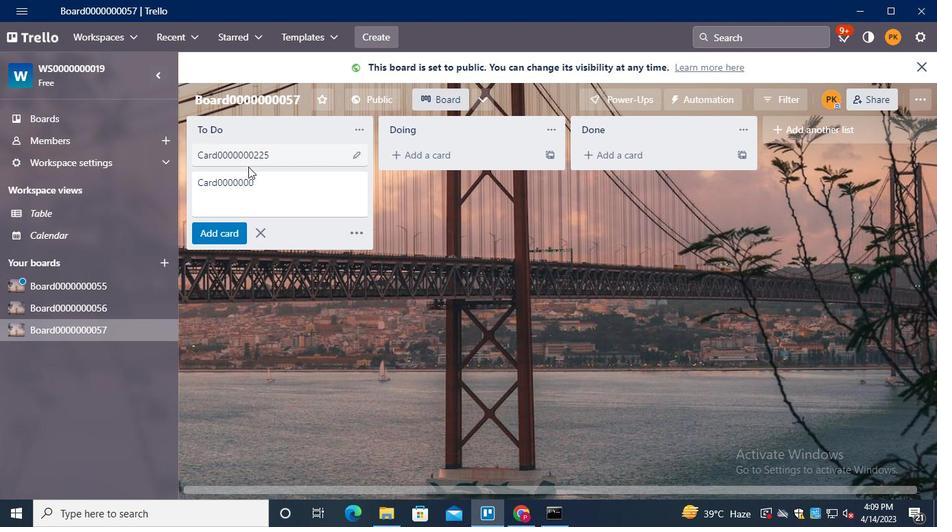 
Action: Keyboard <98>
Screenshot: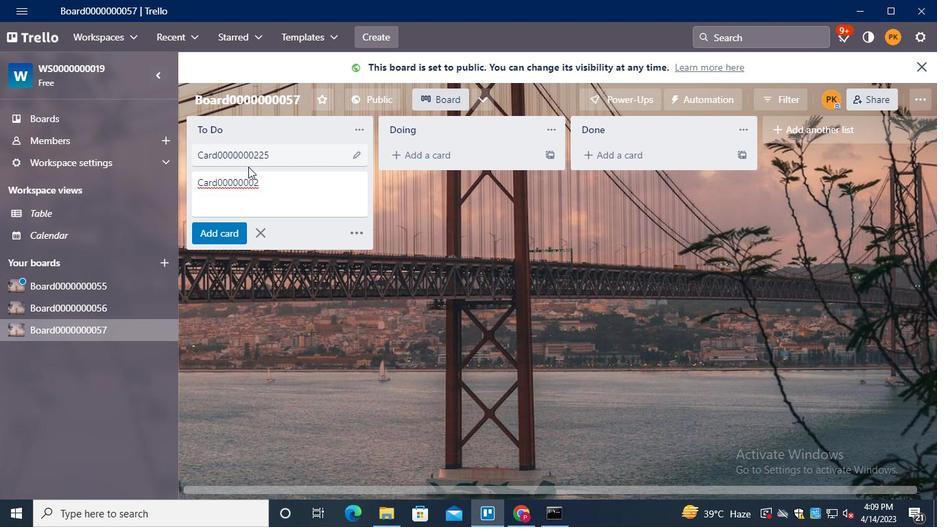 
Action: Keyboard <102>
Screenshot: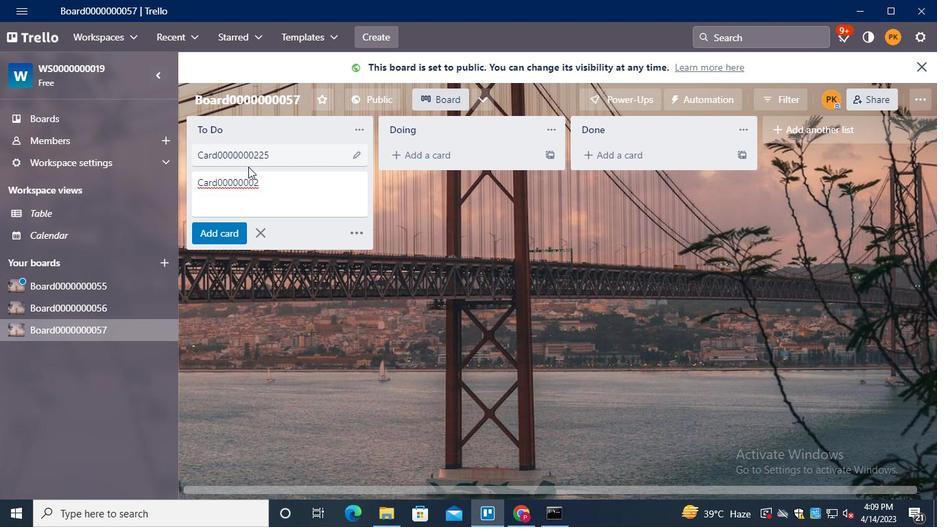 
Action: Keyboard Key.enter
Screenshot: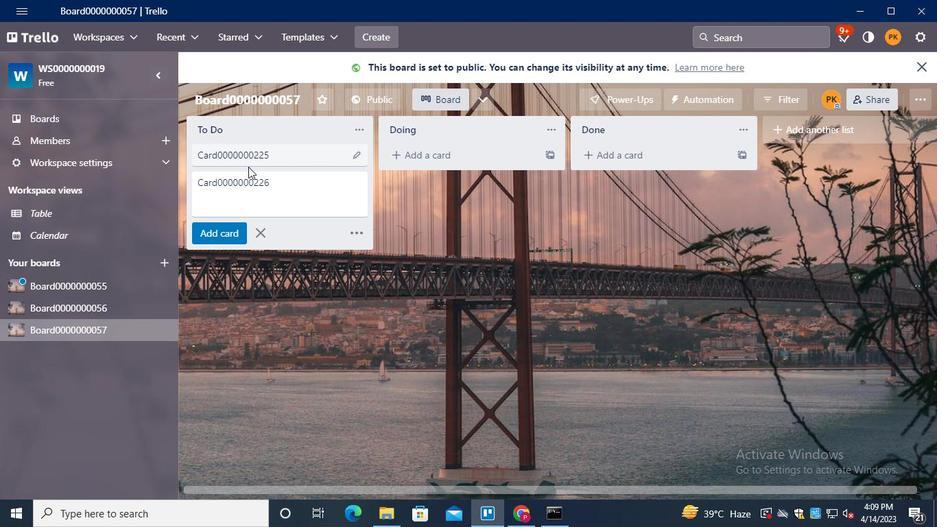 
Action: Keyboard Key.shift
Screenshot: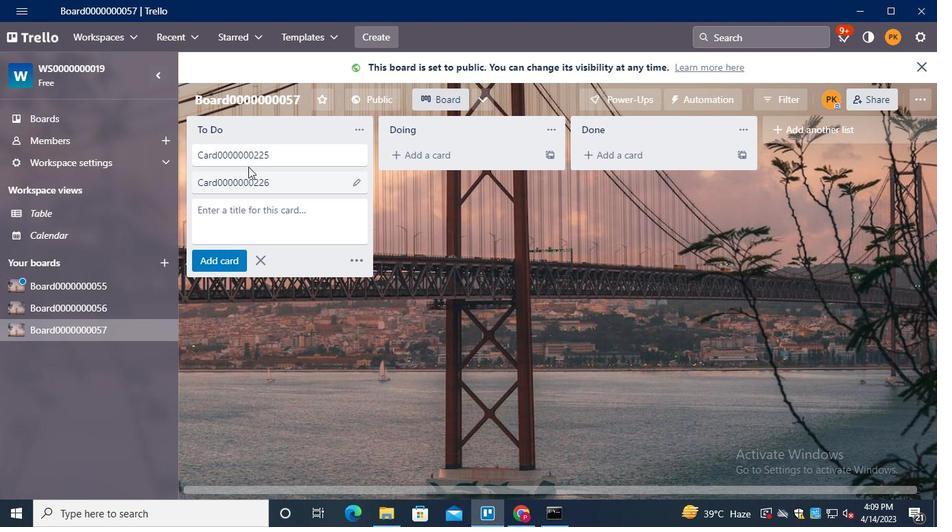 
Action: Keyboard Key.shift
Screenshot: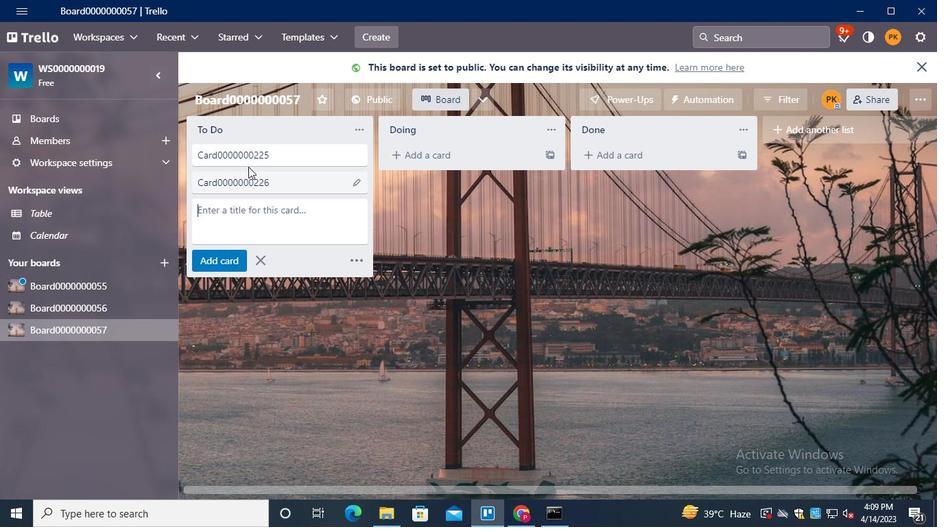 
Action: Keyboard Key.shift
Screenshot: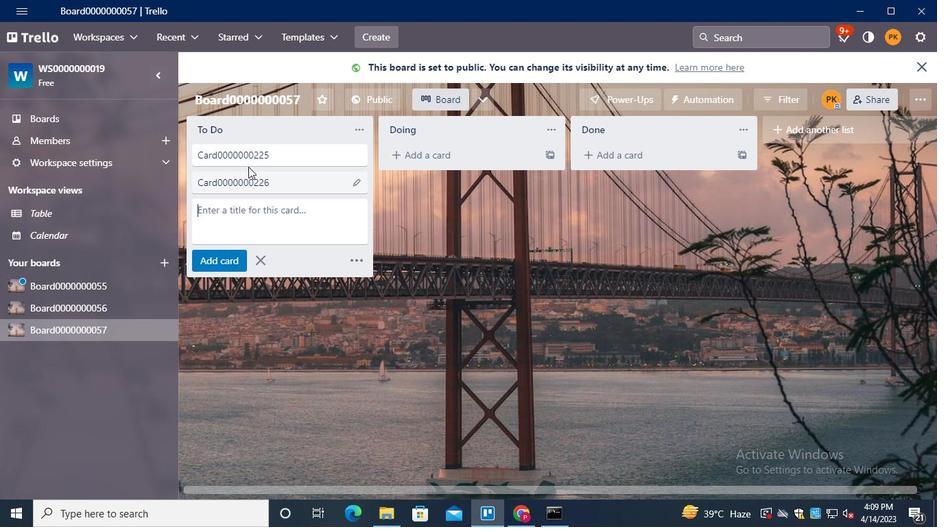 
Action: Keyboard Key.shift
Screenshot: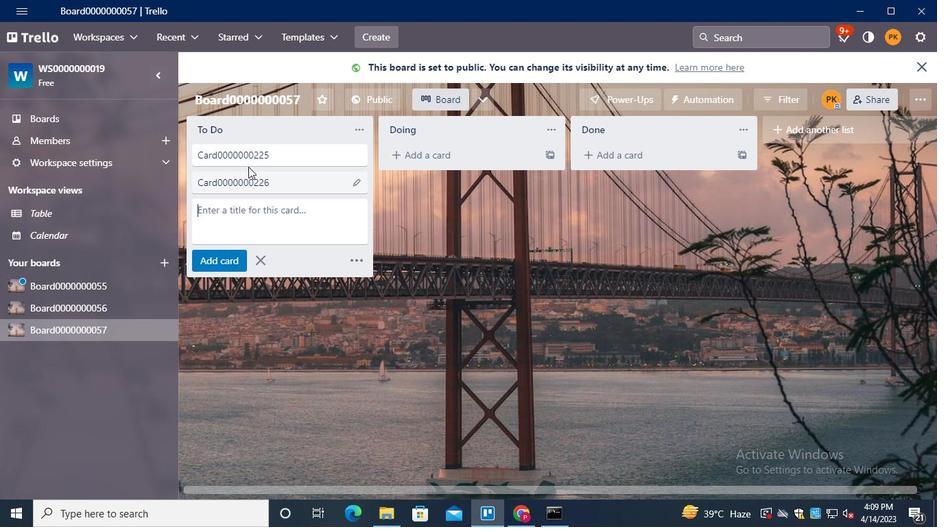 
Action: Keyboard Key.shift
Screenshot: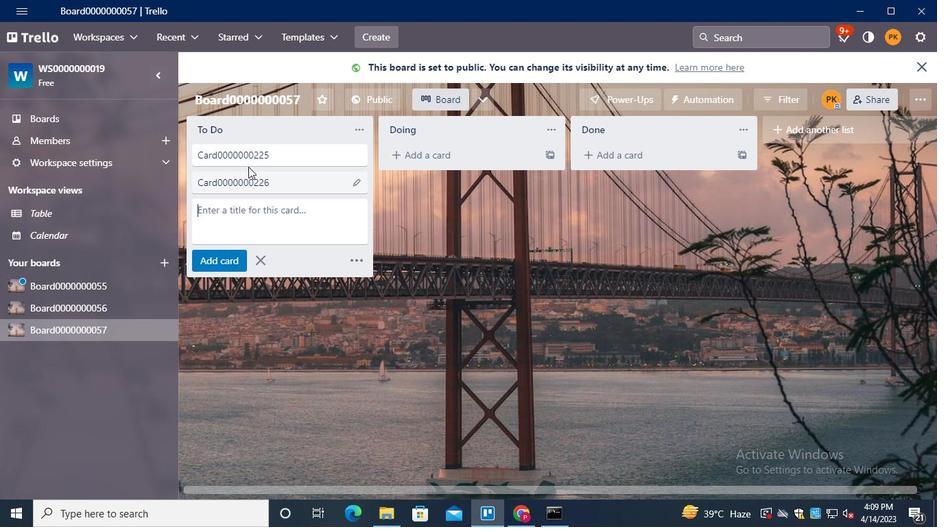 
Action: Keyboard Key.shift
Screenshot: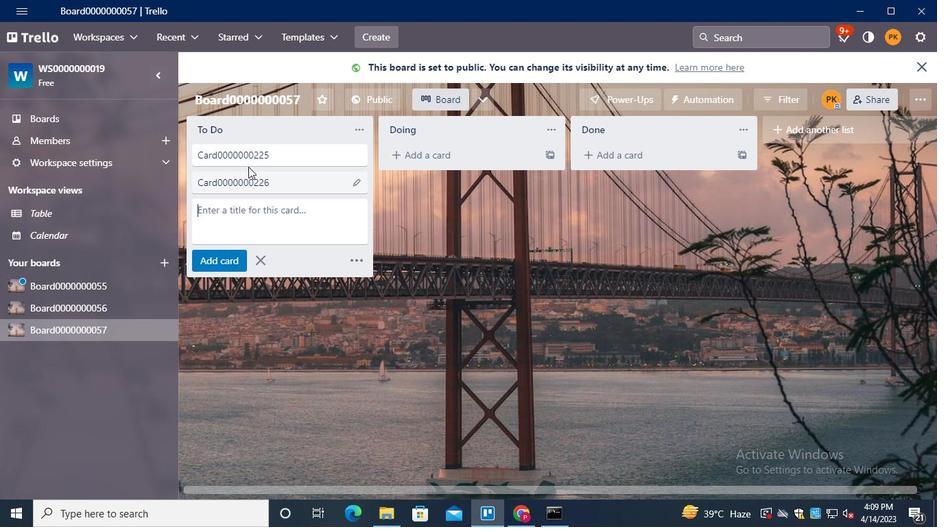 
Action: Keyboard Key.shift
Screenshot: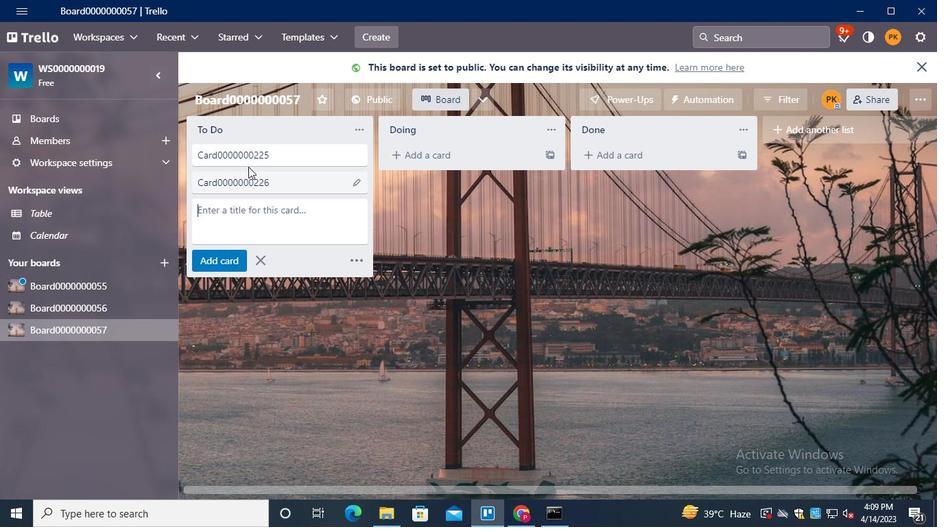 
Action: Keyboard Key.shift
Screenshot: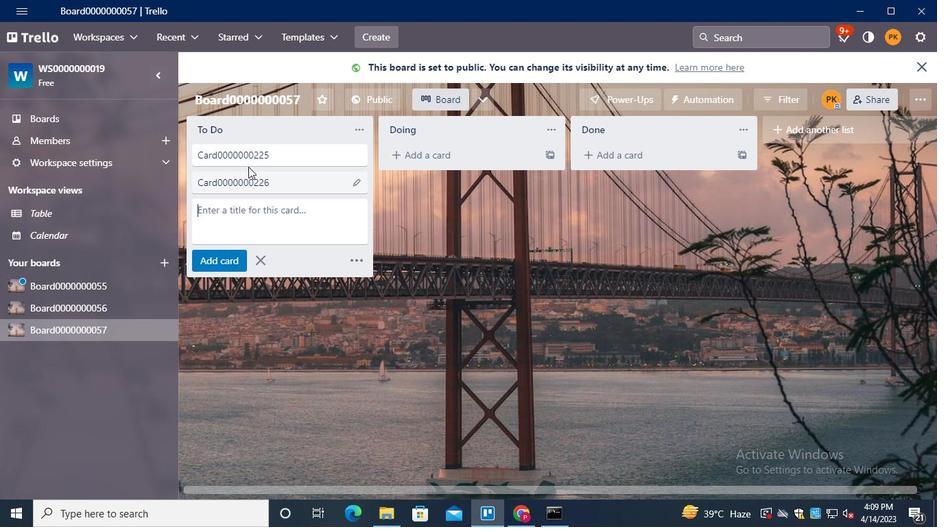 
Action: Keyboard Key.shift
Screenshot: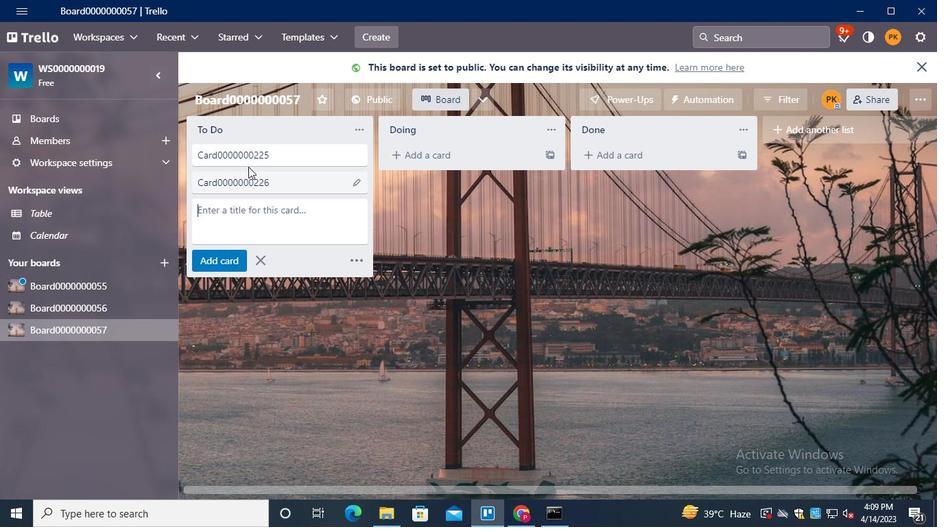 
Action: Keyboard Key.shift
Screenshot: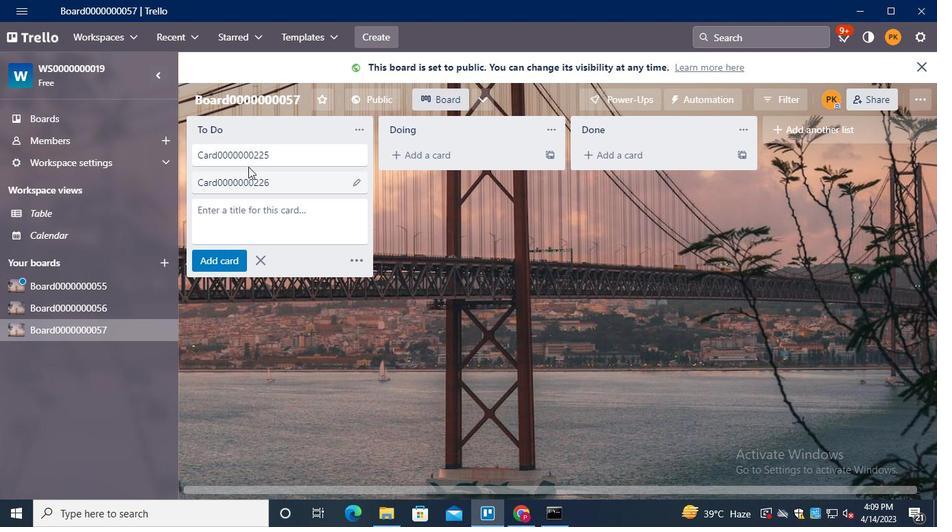 
Action: Keyboard C
Screenshot: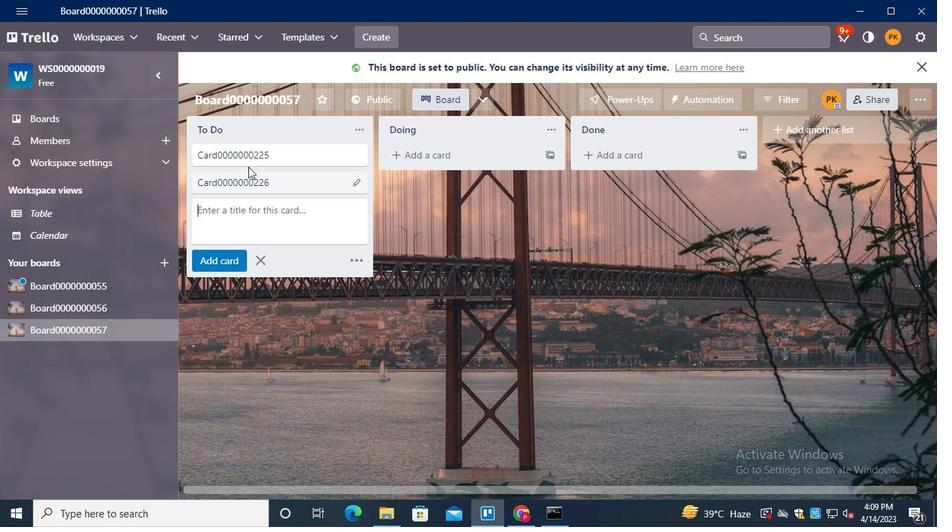 
Action: Keyboard A
Screenshot: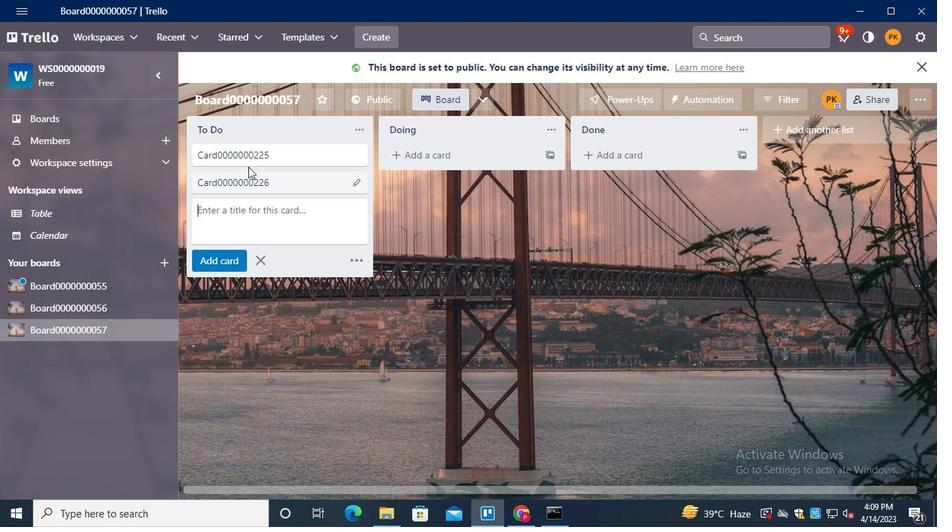 
Action: Keyboard r
Screenshot: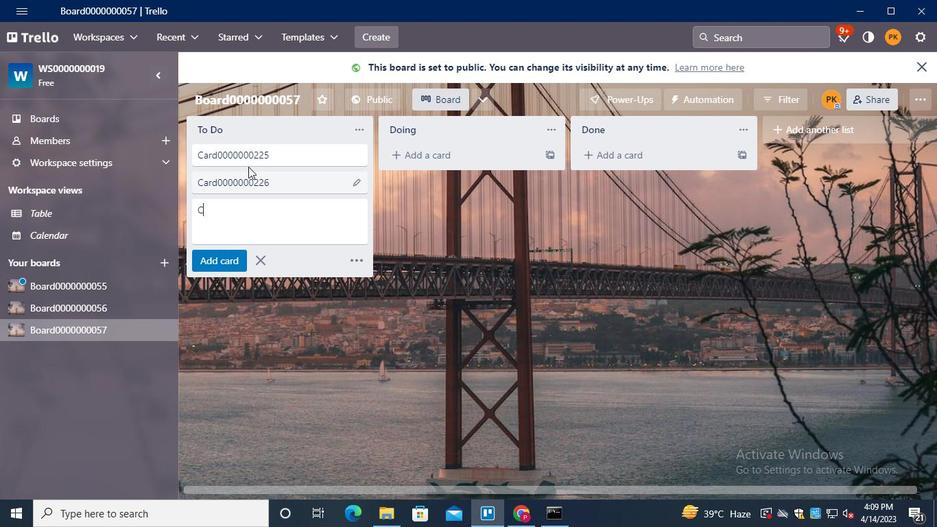 
Action: Keyboard d
Screenshot: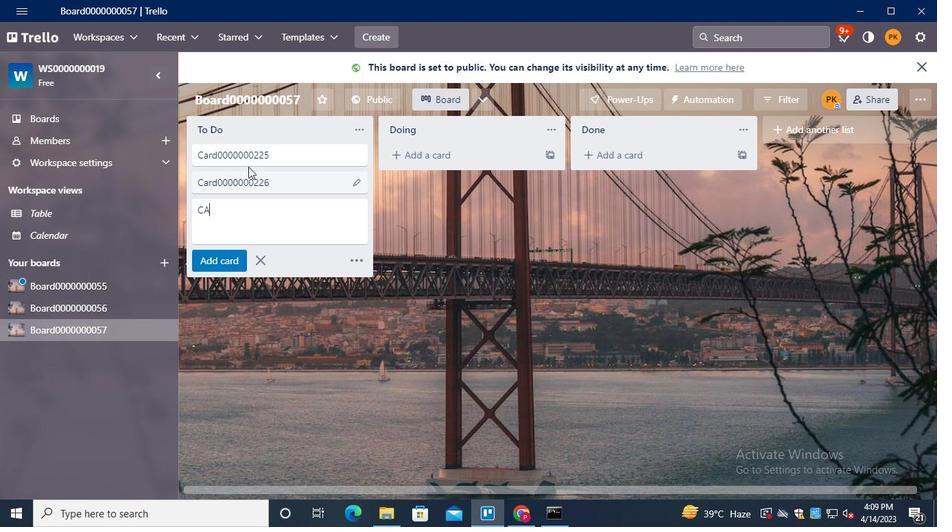 
Action: Keyboard Key.backspace
Screenshot: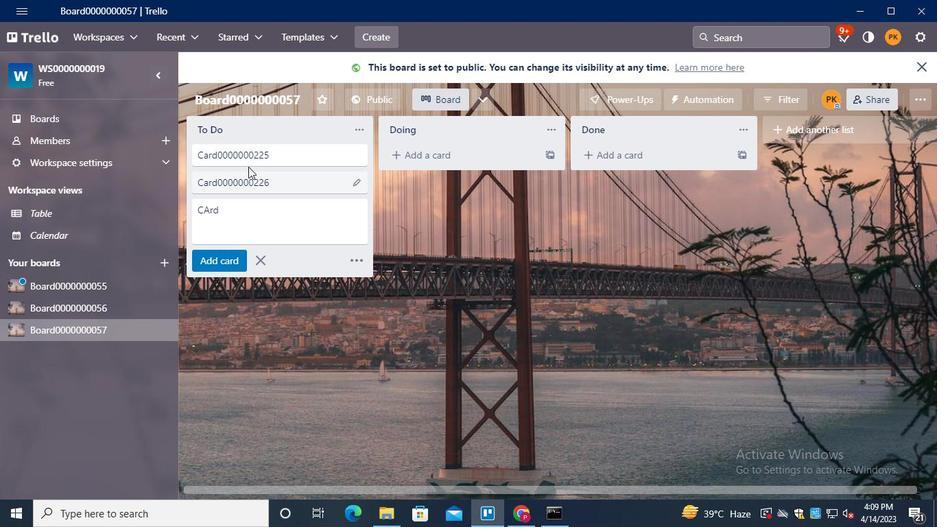 
Action: Keyboard Key.backspace
Screenshot: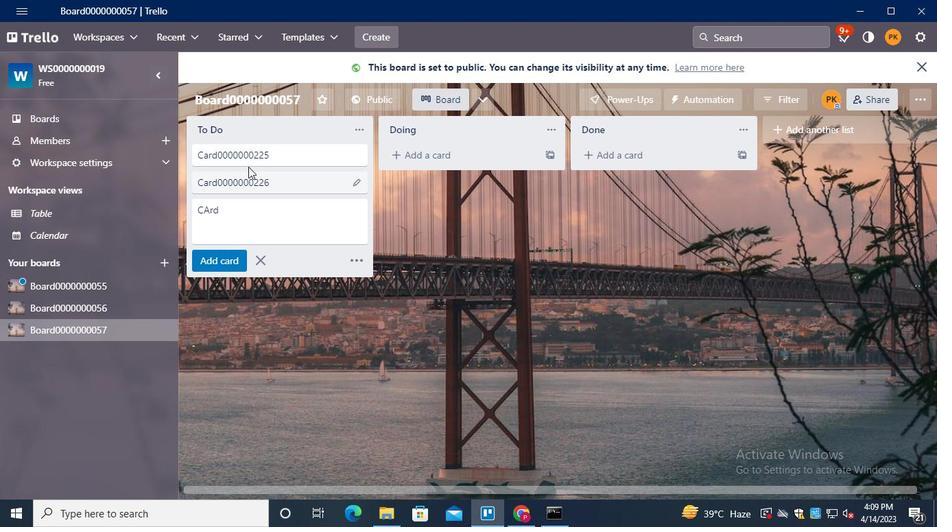 
Action: Keyboard Key.backspace
Screenshot: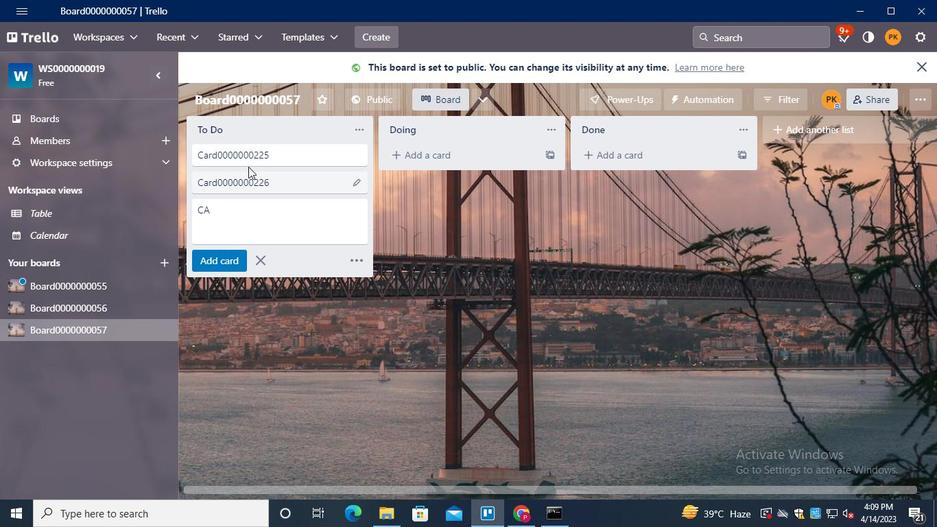 
Action: Keyboard a
Screenshot: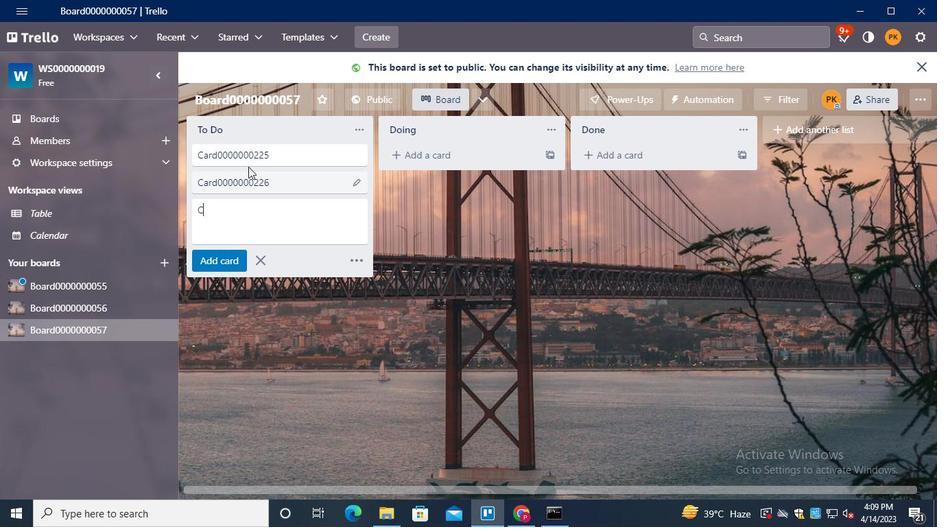 
Action: Keyboard r
Screenshot: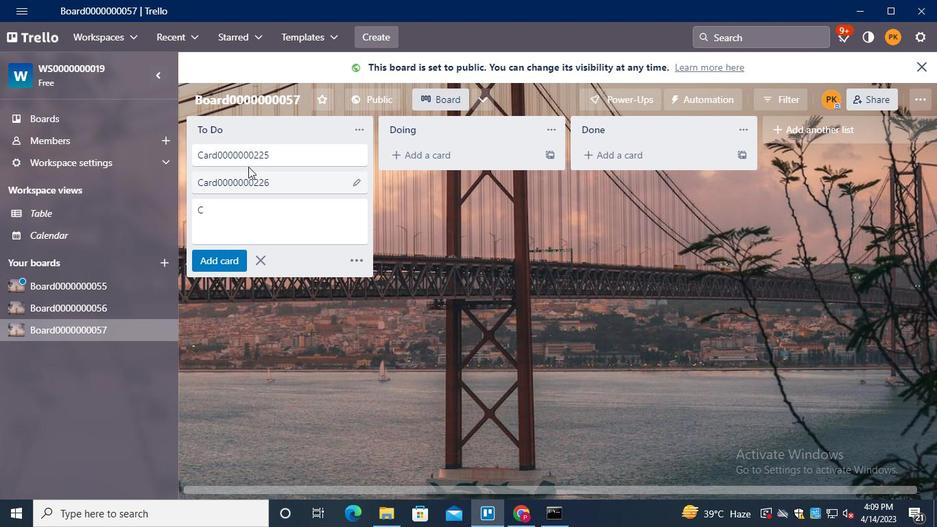 
Action: Keyboard d
Screenshot: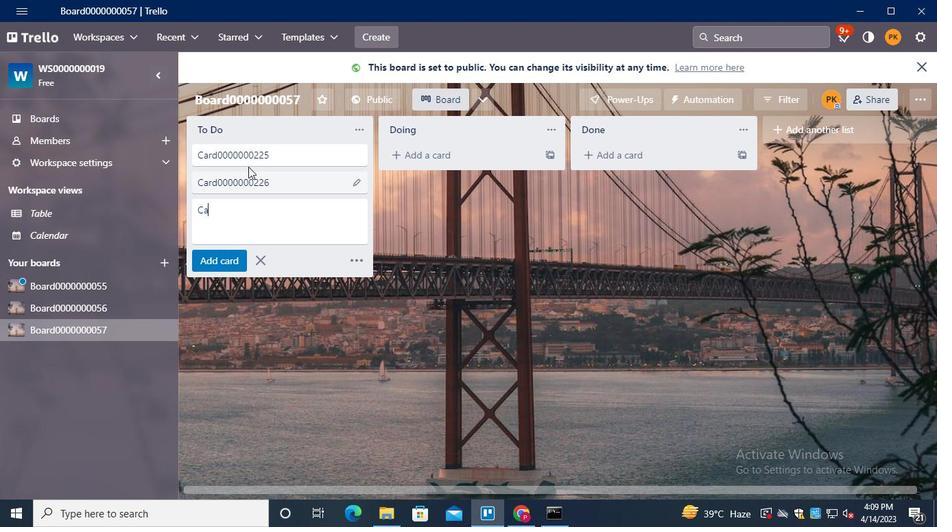
Action: Keyboard <96>
Screenshot: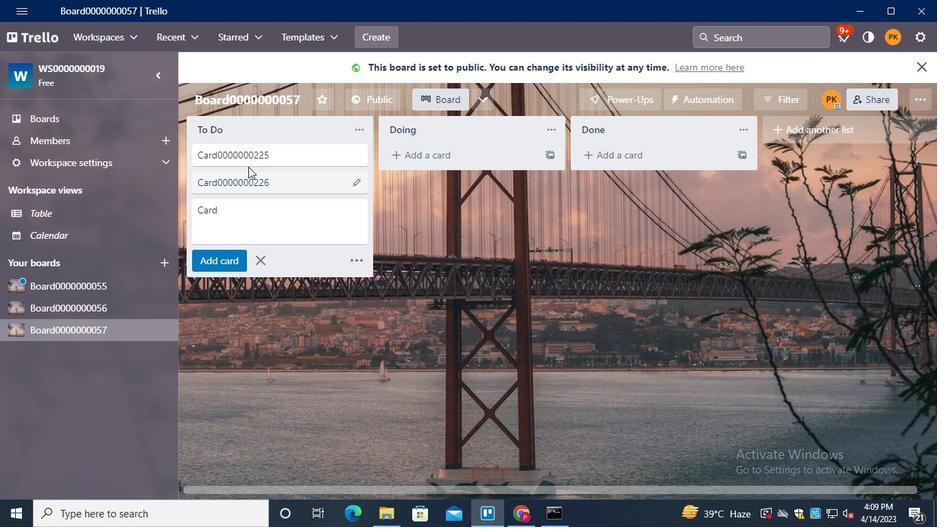 
Action: Keyboard <96>
Screenshot: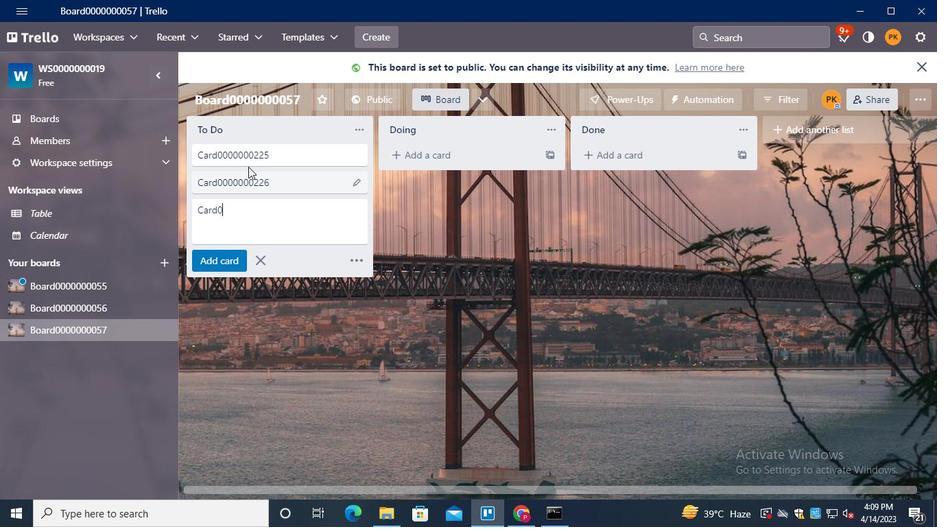 
Action: Keyboard <96>
Screenshot: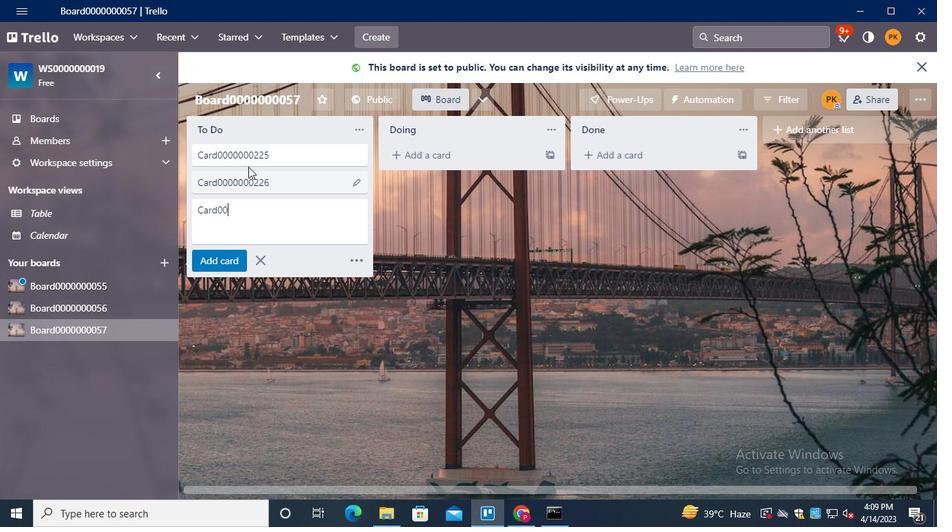 
Action: Keyboard <96>
Screenshot: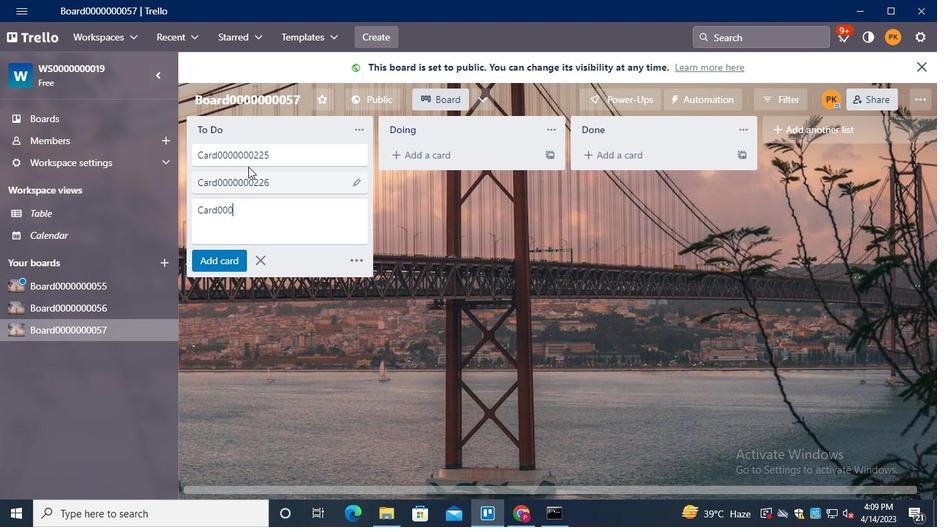 
Action: Keyboard <96>
Screenshot: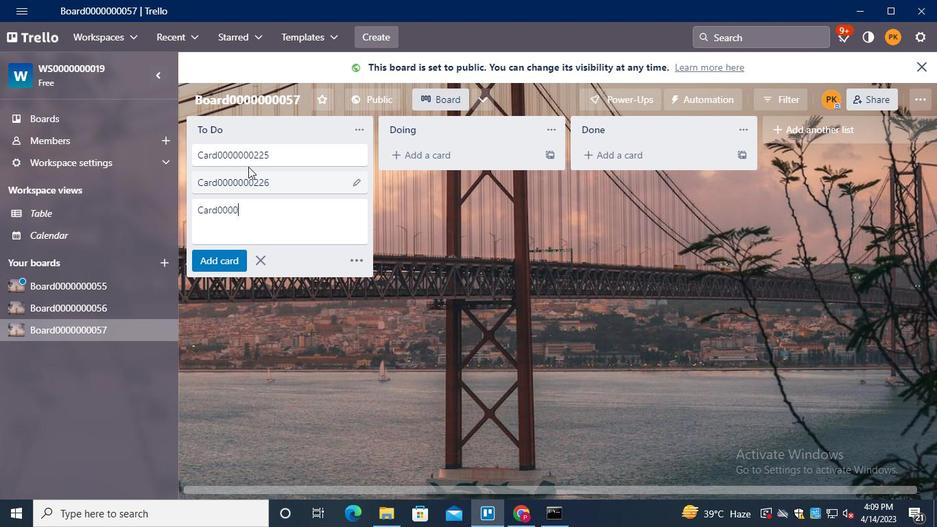 
Action: Keyboard <96>
Screenshot: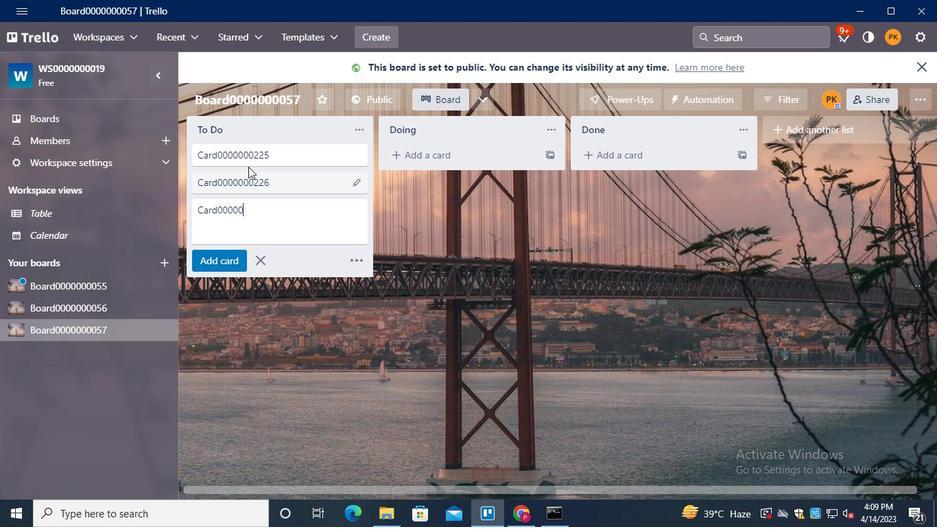 
Action: Keyboard <96>
Screenshot: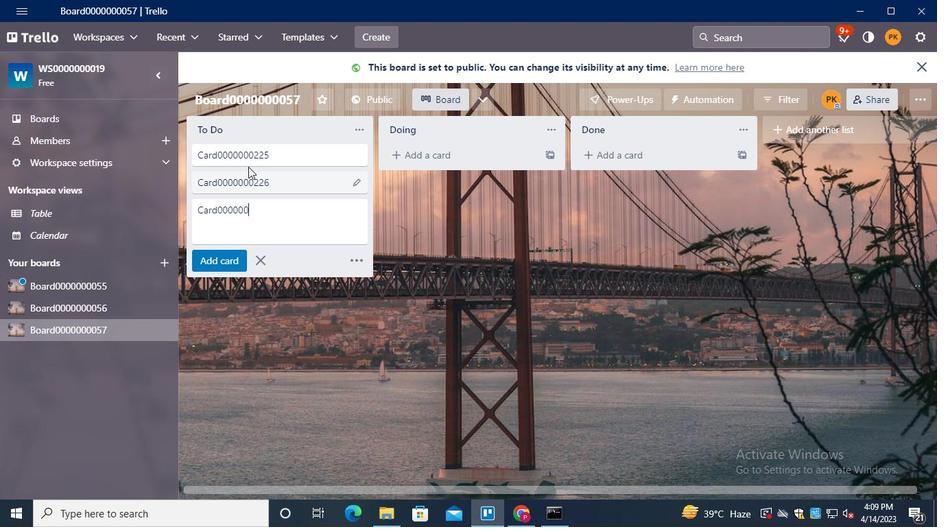
Action: Keyboard <98>
Screenshot: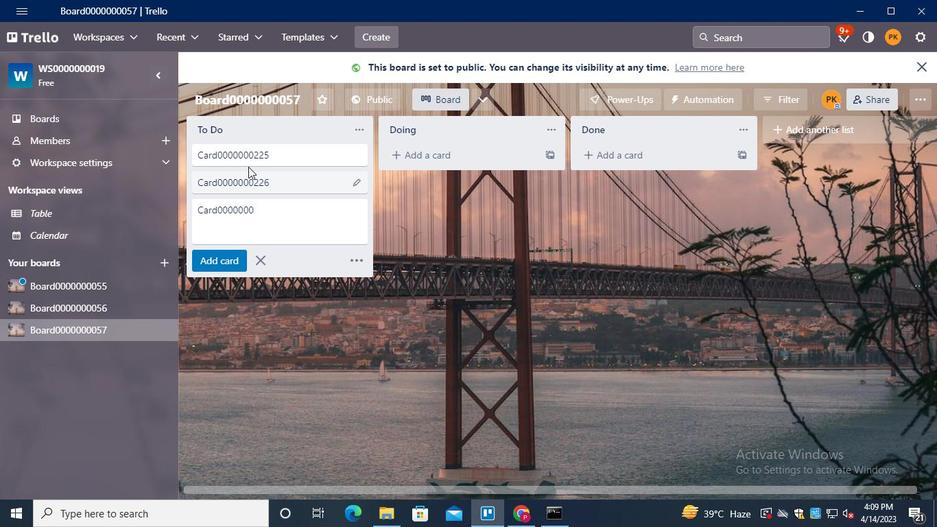
Action: Keyboard <98>
Screenshot: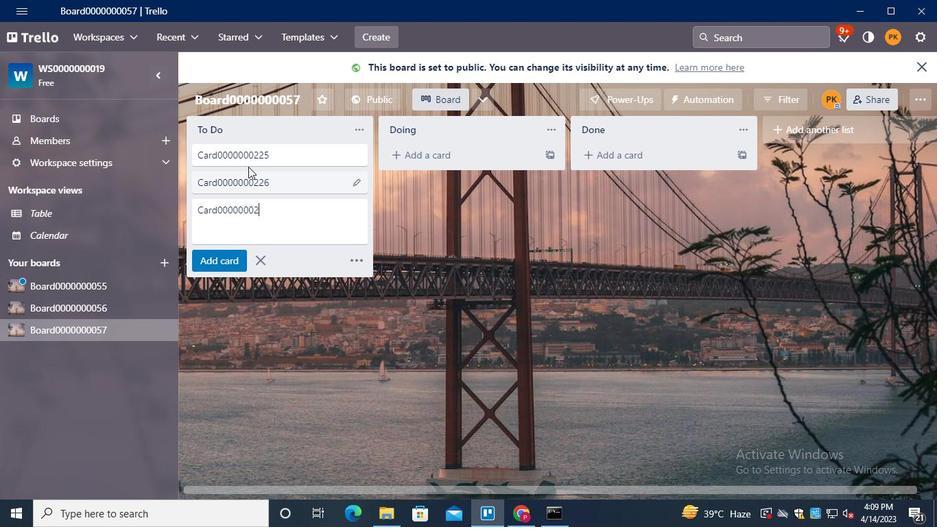 
Action: Keyboard <103>
Screenshot: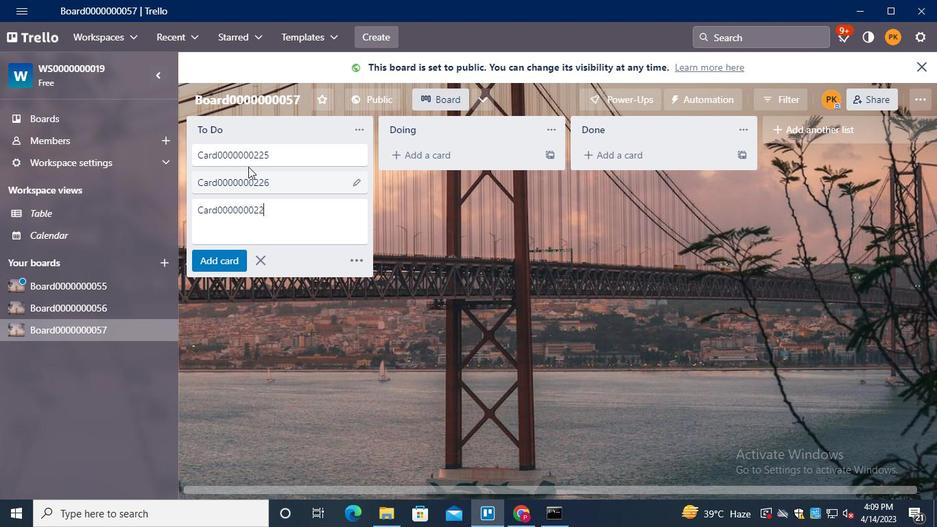 
Action: Keyboard Key.enter
Screenshot: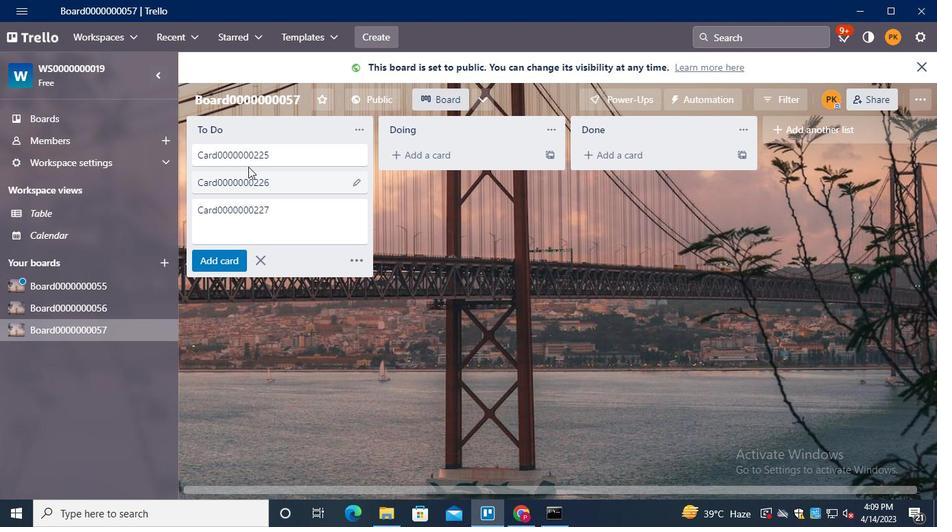 
Action: Keyboard Key.shift
Screenshot: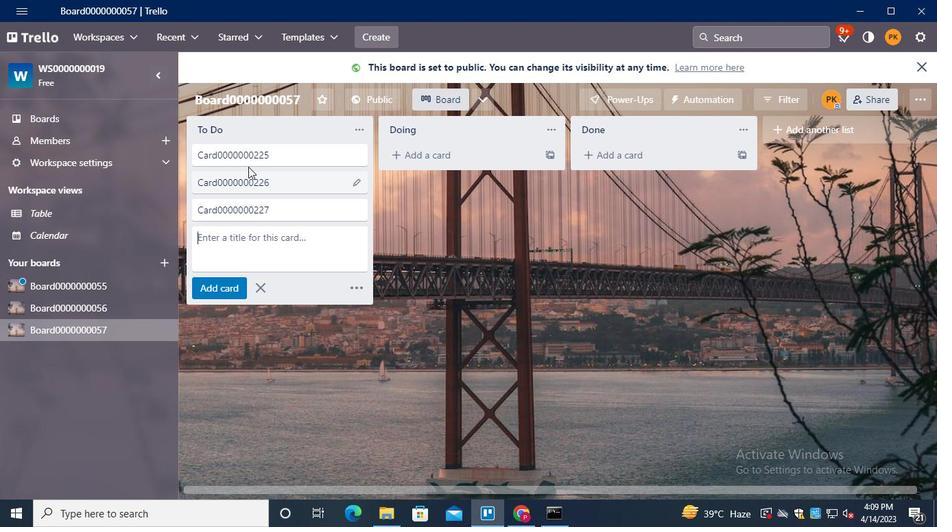 
Action: Keyboard C
Screenshot: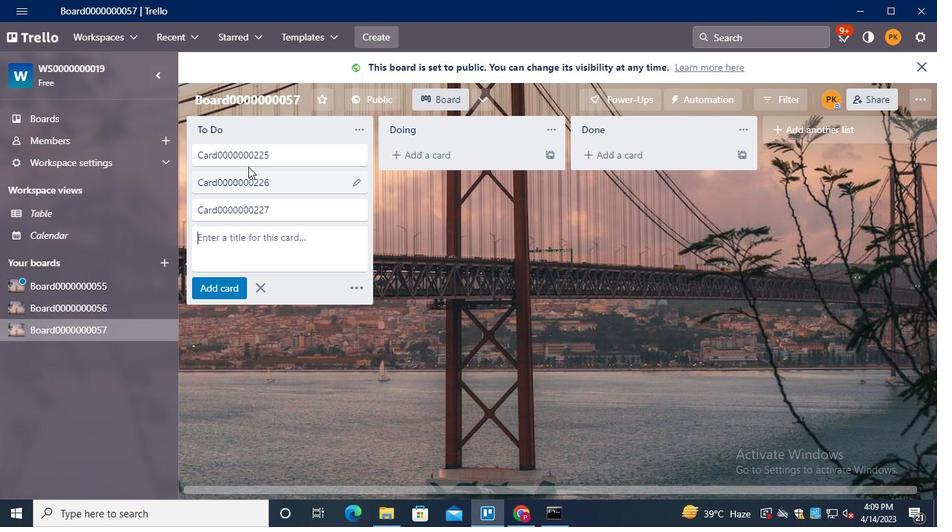 
Action: Keyboard a
Screenshot: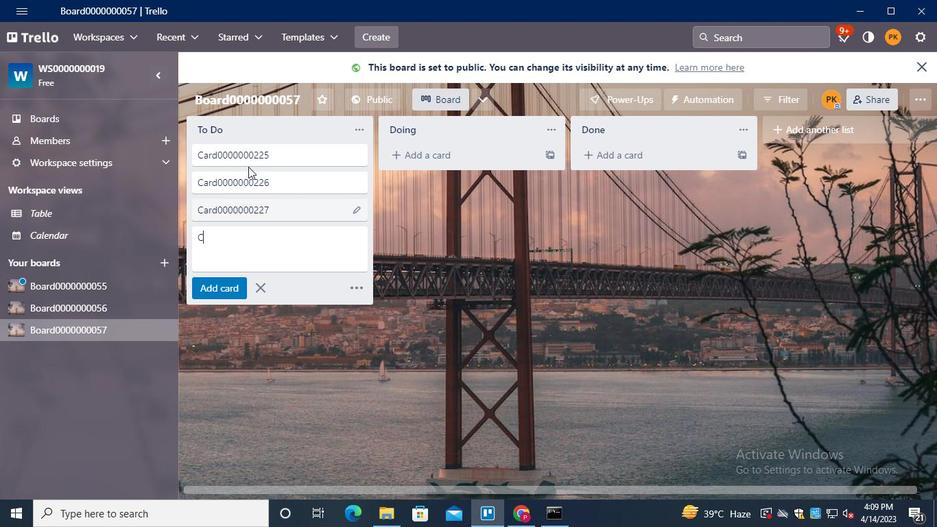 
Action: Keyboard r
Screenshot: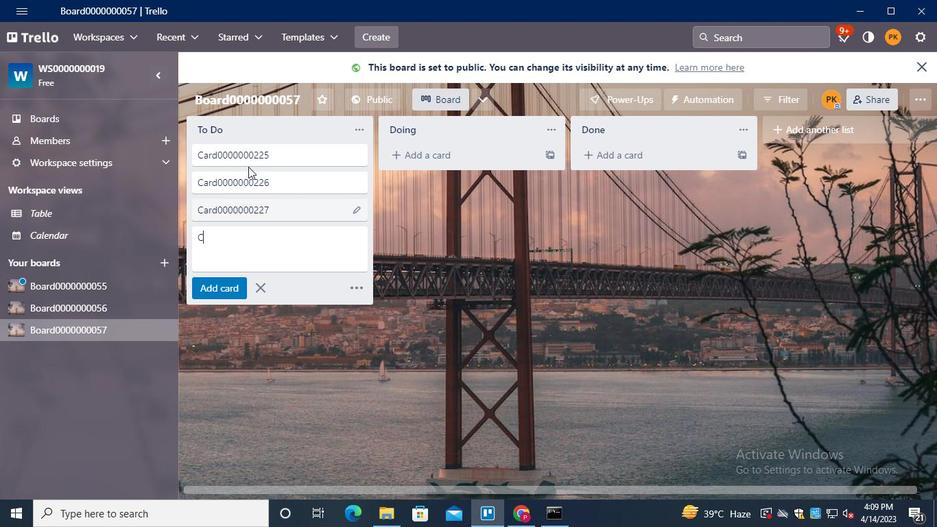 
Action: Keyboard d
Screenshot: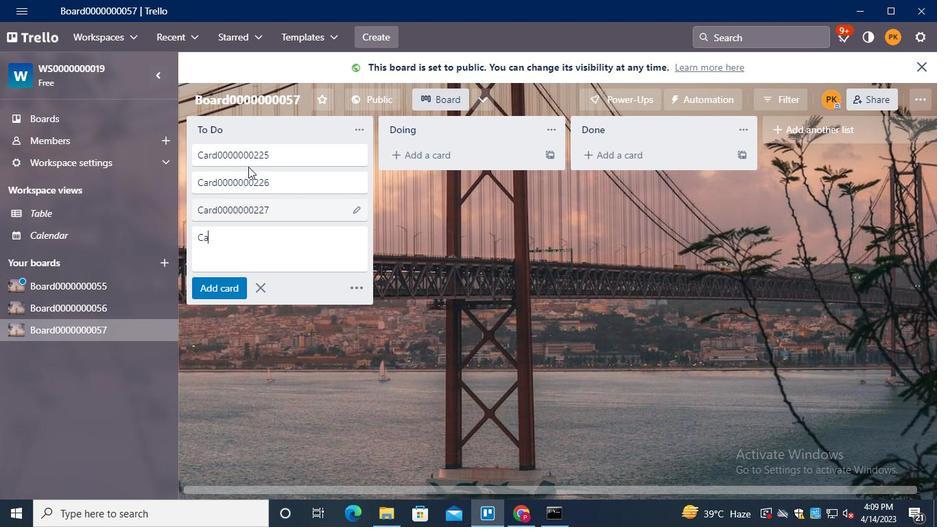 
Action: Keyboard <96>
Screenshot: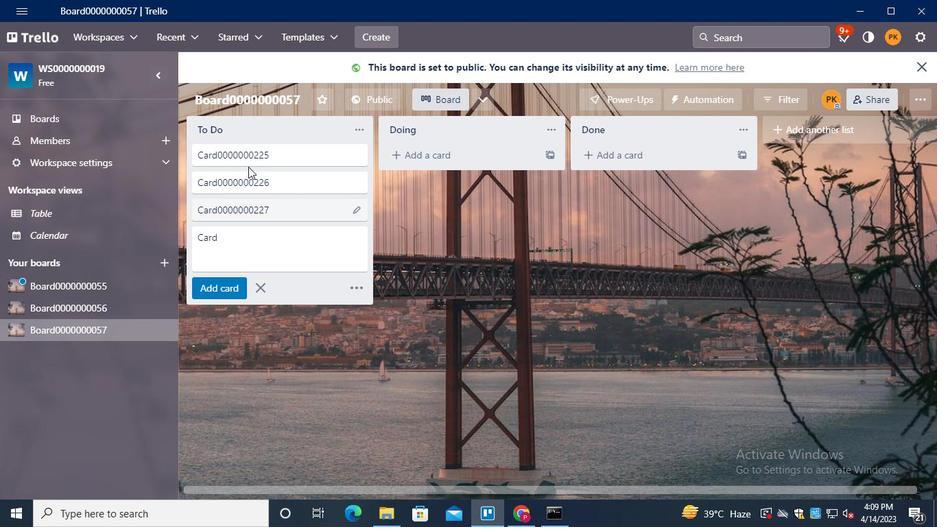 
Action: Keyboard <96>
Screenshot: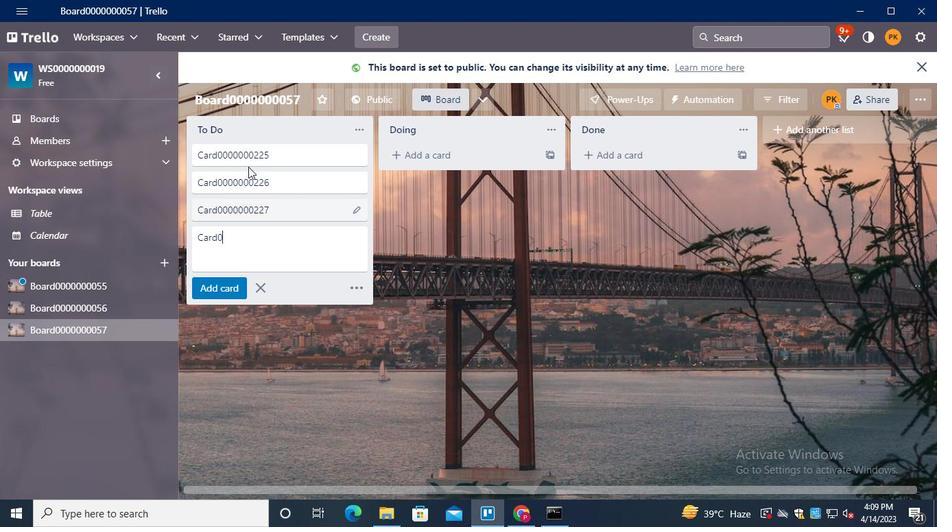 
Action: Keyboard <96>
Screenshot: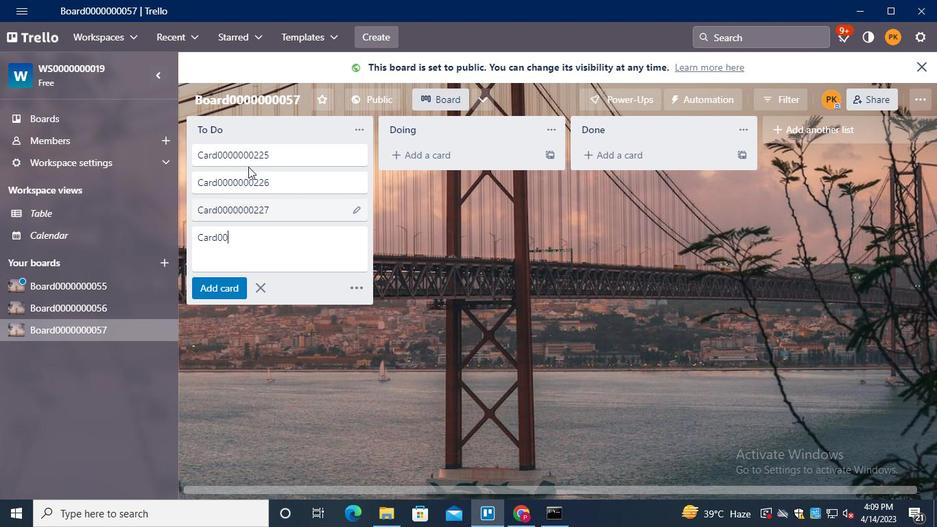 
Action: Keyboard <96>
Screenshot: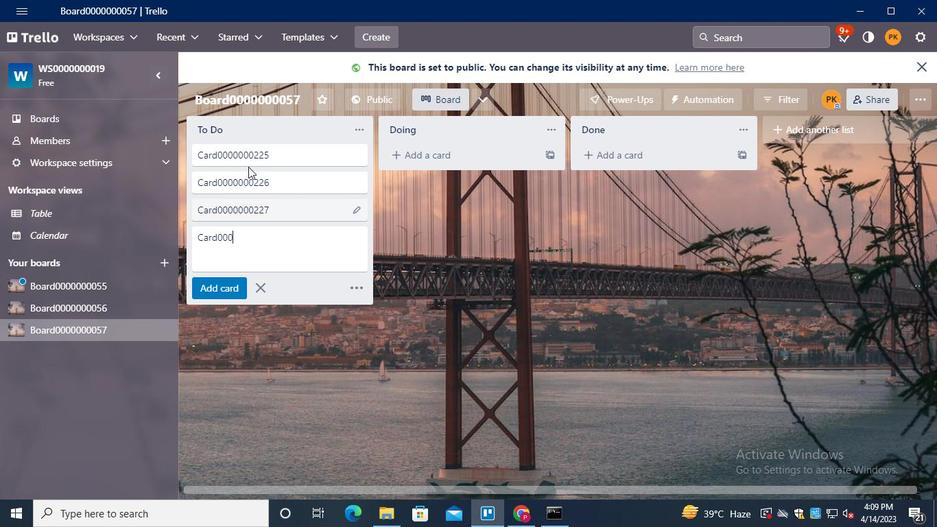 
Action: Keyboard <96>
Screenshot: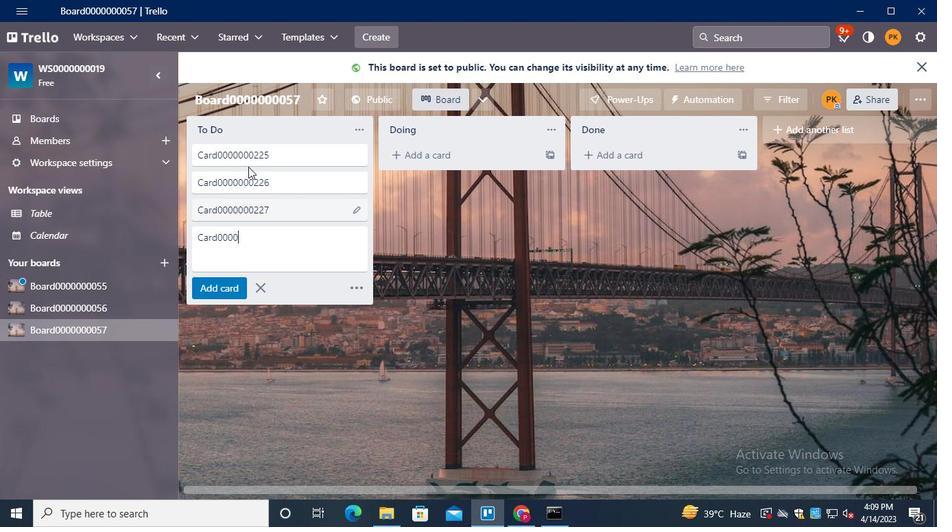 
Action: Keyboard <96>
Screenshot: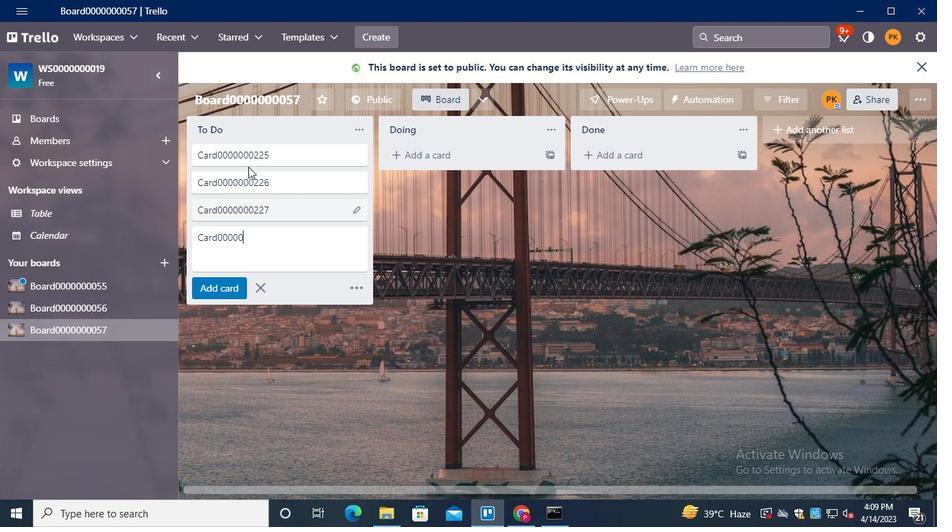 
Action: Keyboard <96>
Screenshot: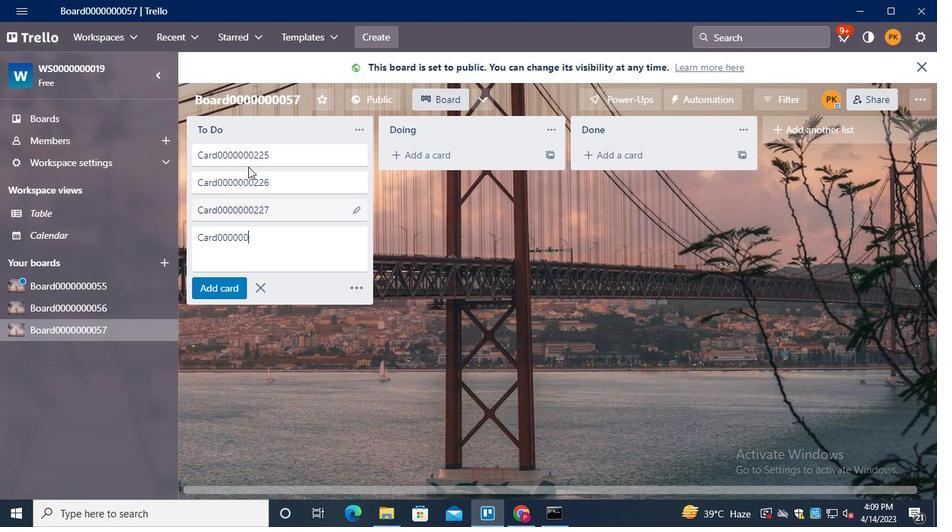 
Action: Keyboard <98>
Screenshot: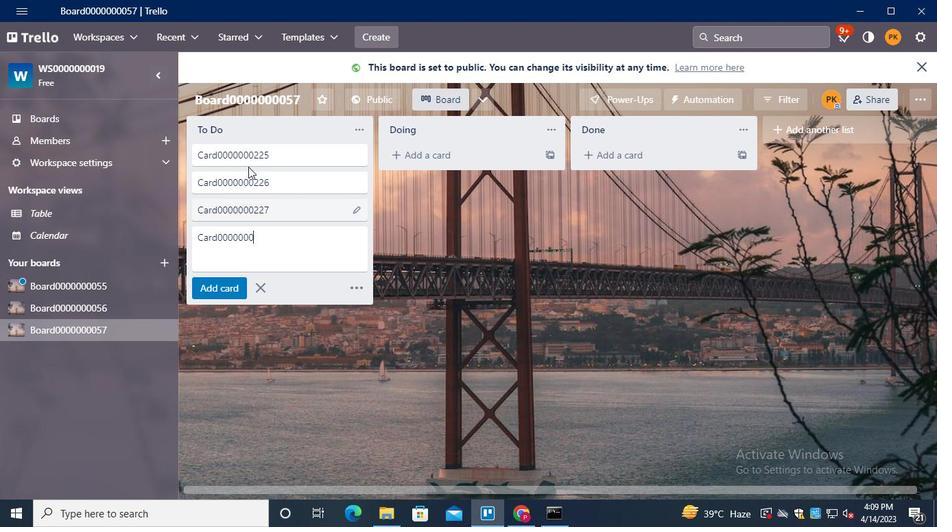 
Action: Keyboard <98>
Screenshot: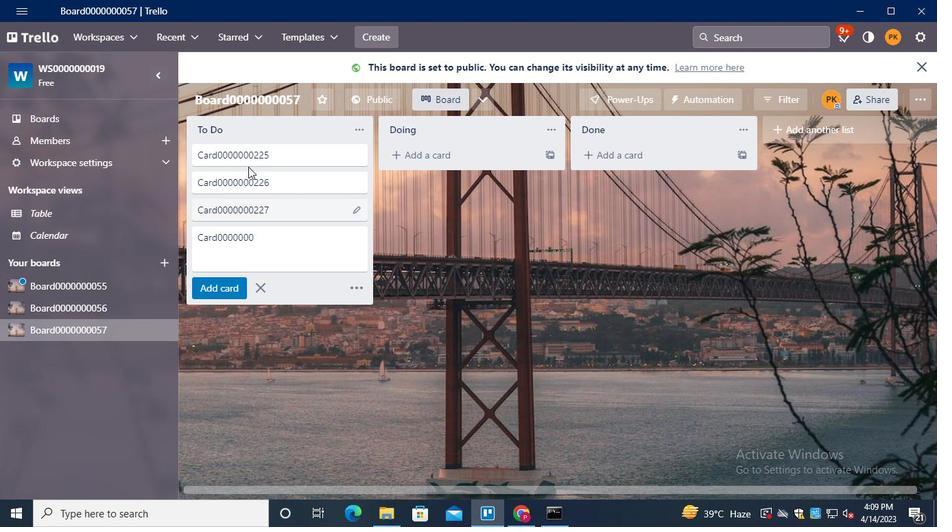
Action: Keyboard <104>
Screenshot: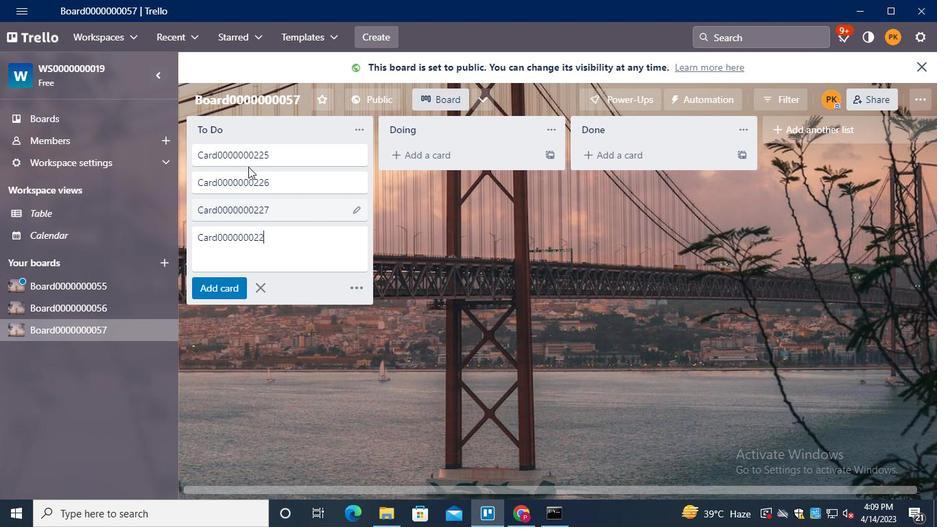 
Action: Keyboard Key.enter
Screenshot: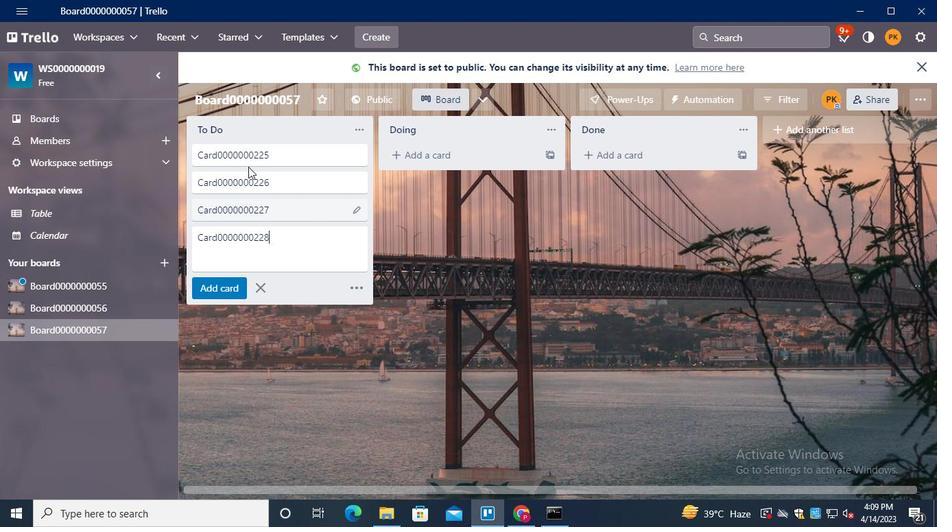 
Action: Mouse moved to (253, 317)
Screenshot: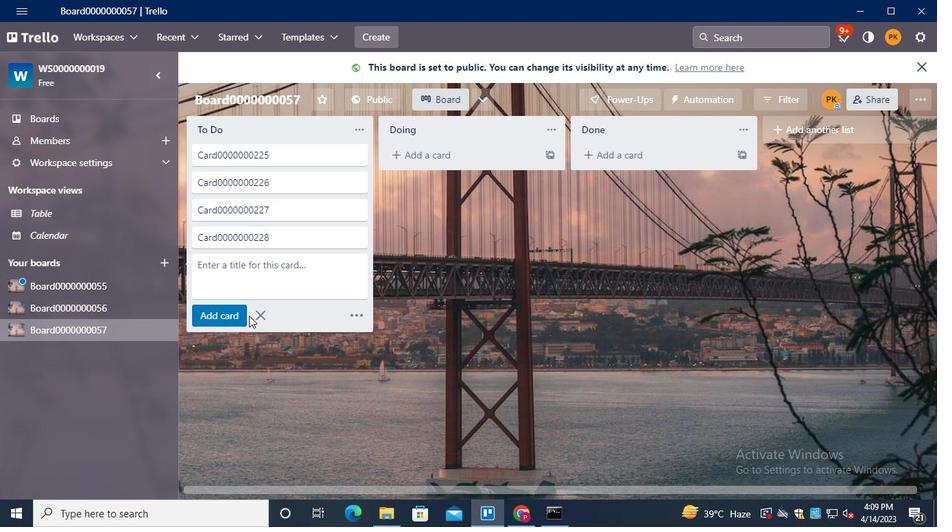 
Action: Mouse pressed left at (253, 317)
Screenshot: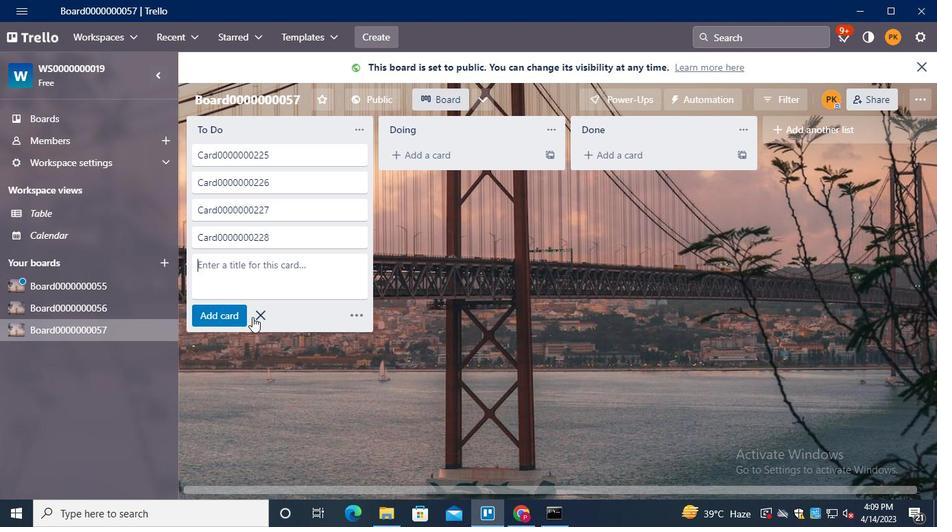 
Action: Keyboard Key.alt_l
Screenshot: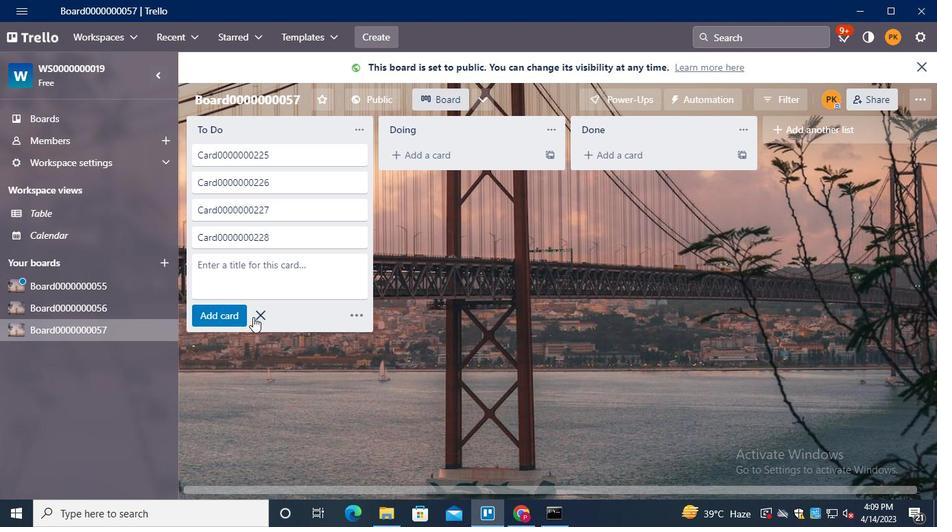 
Action: Keyboard Key.tab
Screenshot: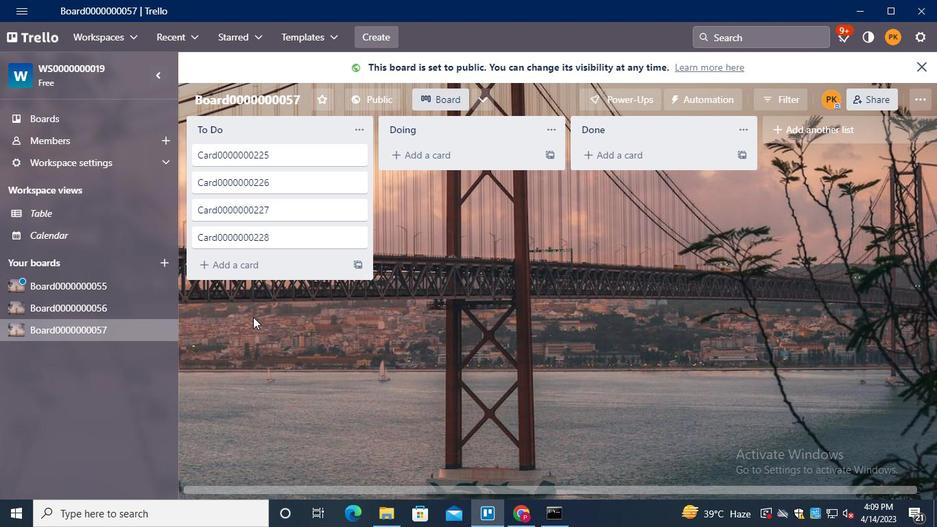 
Action: Mouse moved to (680, 28)
Screenshot: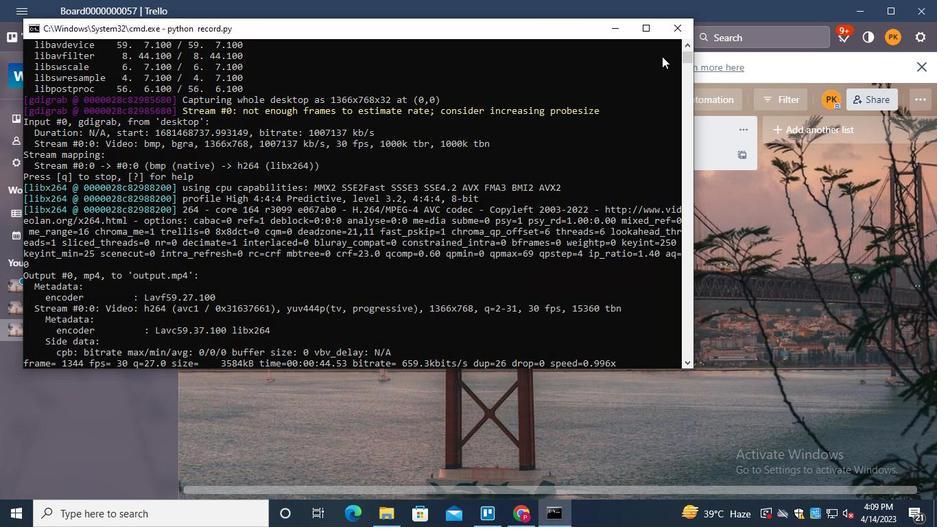 
Action: Mouse pressed left at (680, 28)
Screenshot: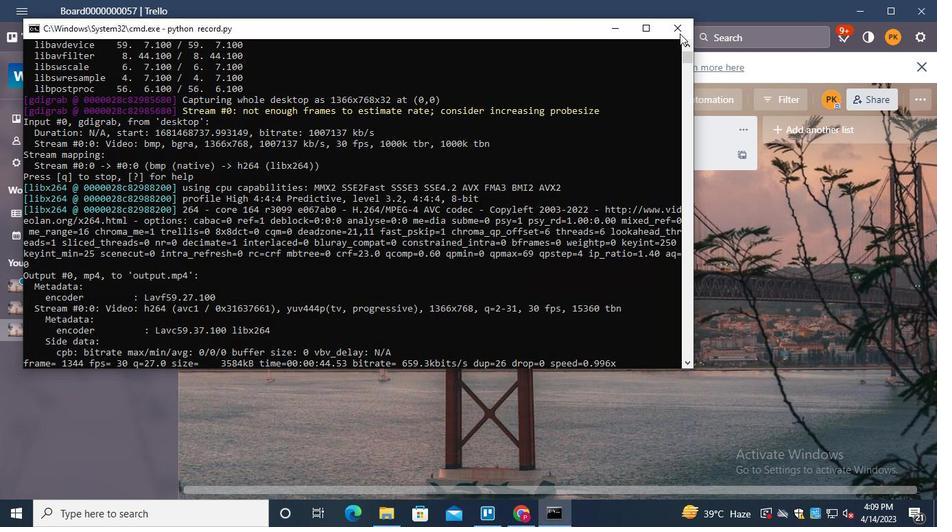 
